 Task: For heading Arial Rounded MT Bold with Underline.  font size for heading26,  'Change the font style of data to'Browallia New.  and font size to 18,  Change the alignment of both headline & data to Align middle & Align Text left.  In the sheet  Data Collection Workbook Template
Action: Mouse moved to (62, 107)
Screenshot: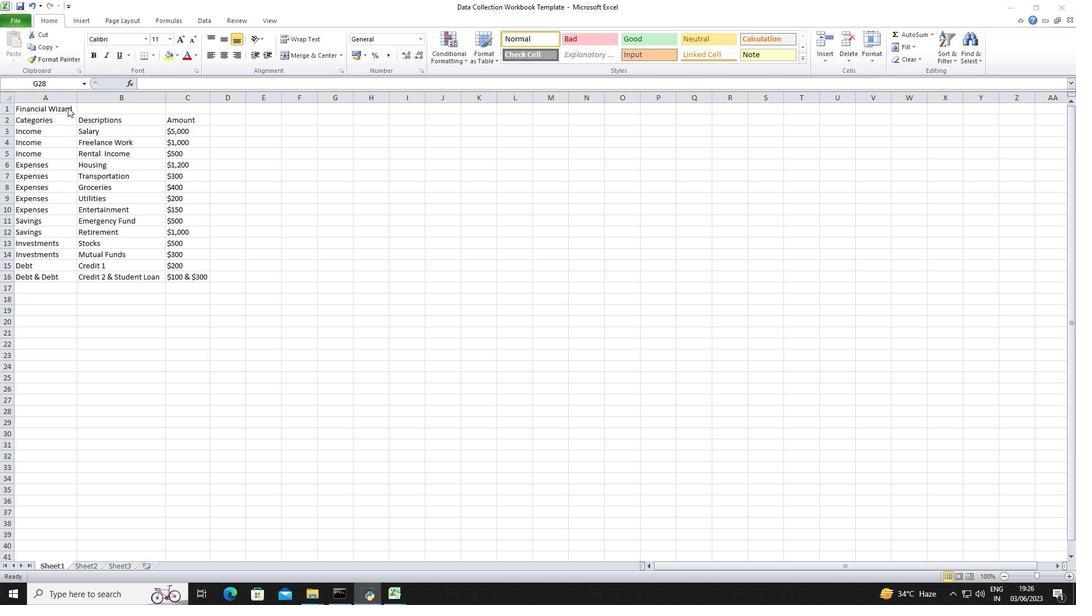 
Action: Mouse pressed left at (62, 107)
Screenshot: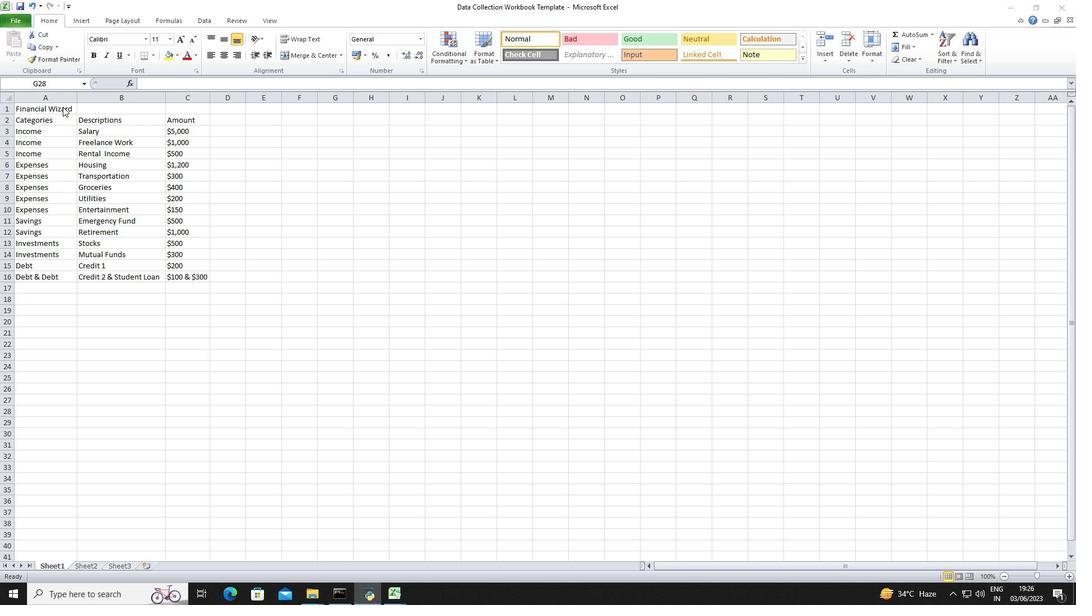 
Action: Mouse pressed left at (62, 107)
Screenshot: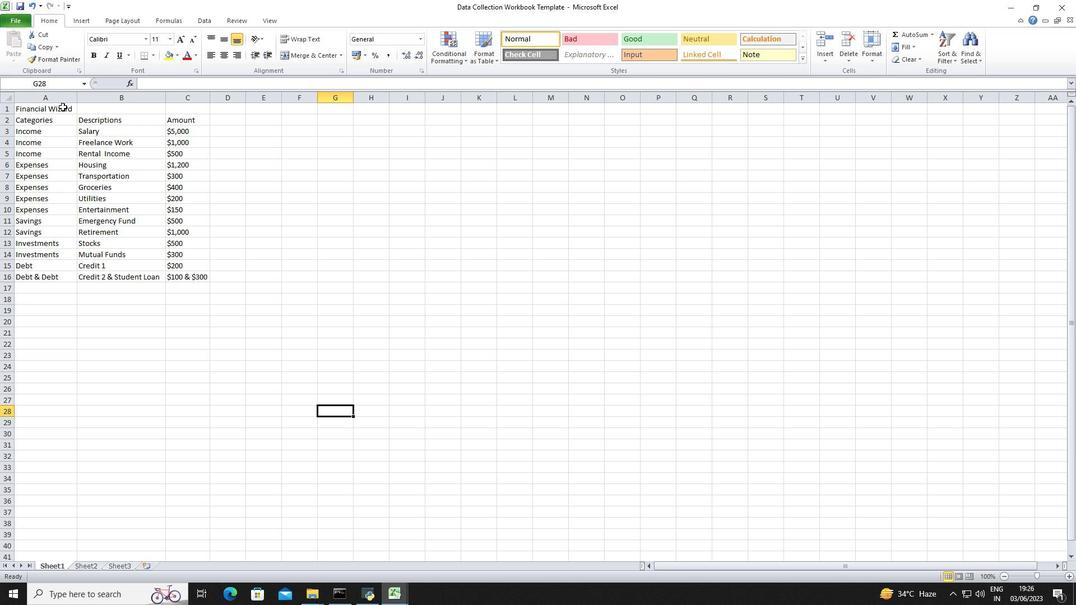 
Action: Mouse moved to (60, 107)
Screenshot: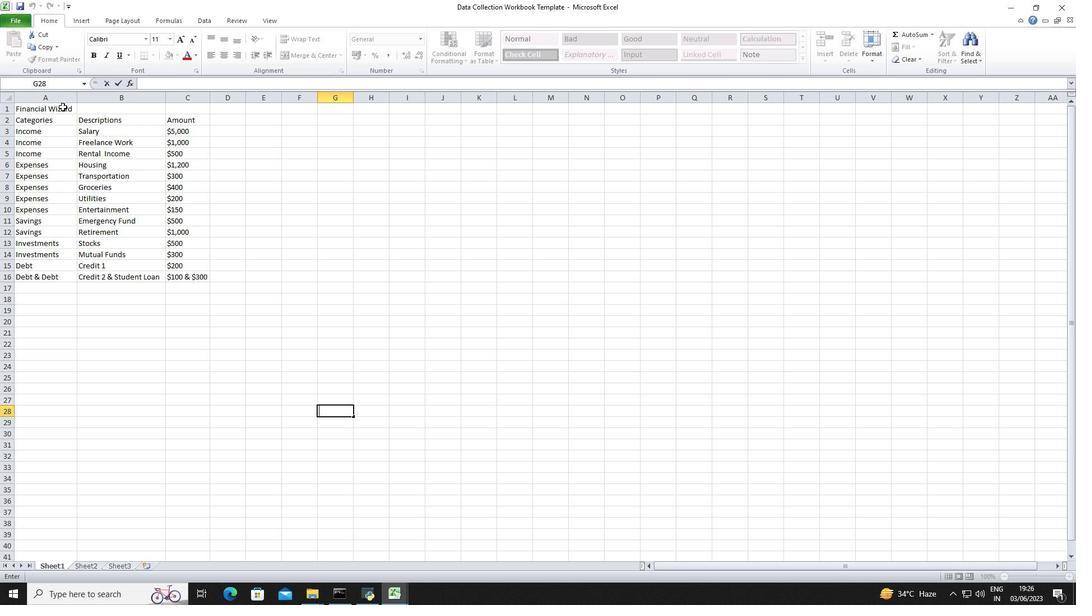 
Action: Mouse pressed left at (60, 107)
Screenshot: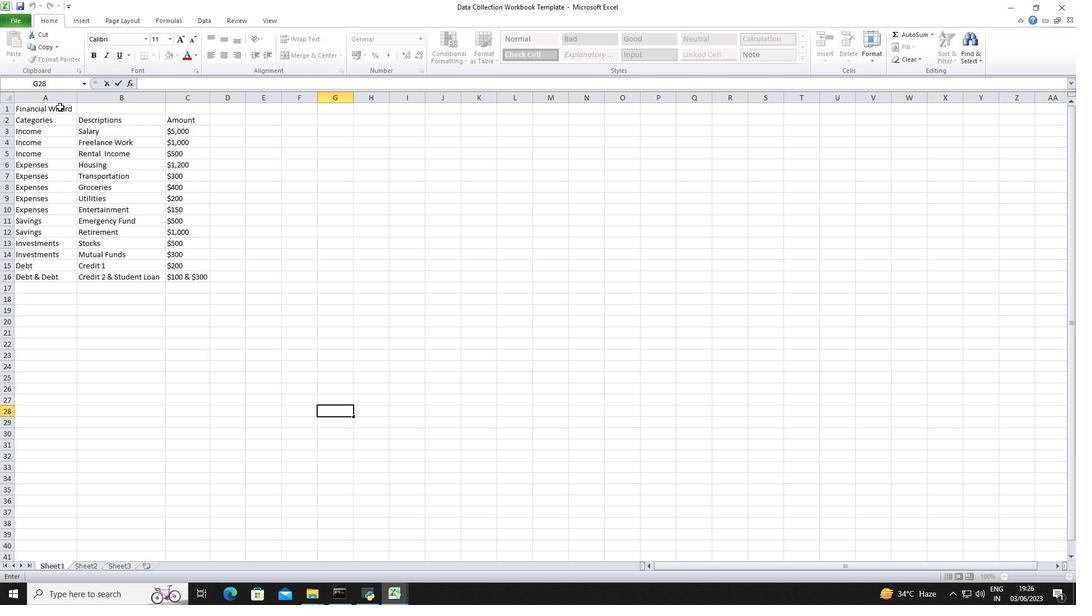 
Action: Mouse moved to (149, 36)
Screenshot: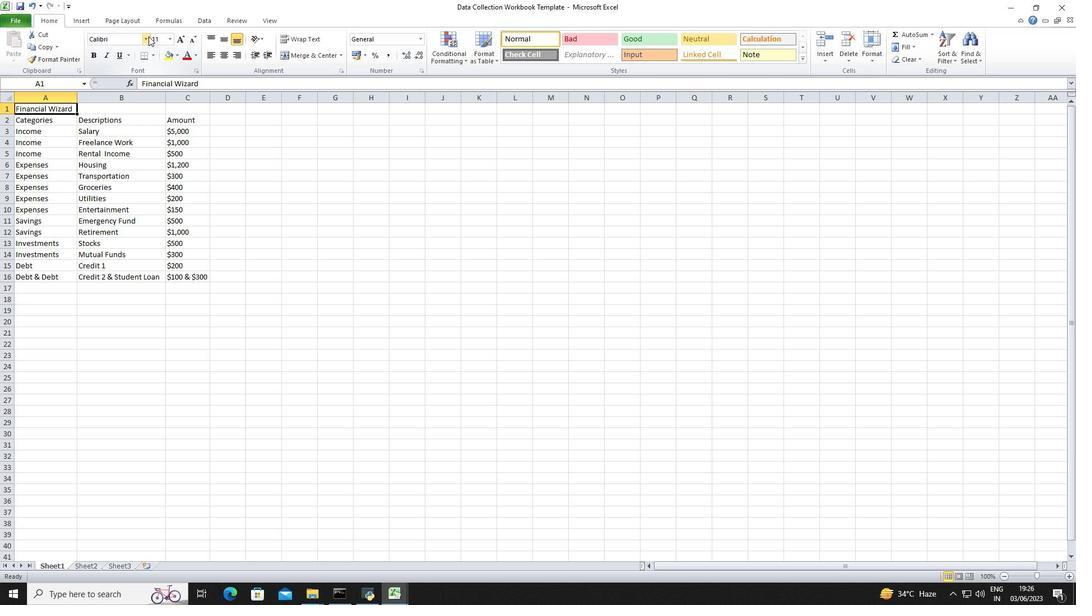 
Action: Mouse pressed left at (149, 36)
Screenshot: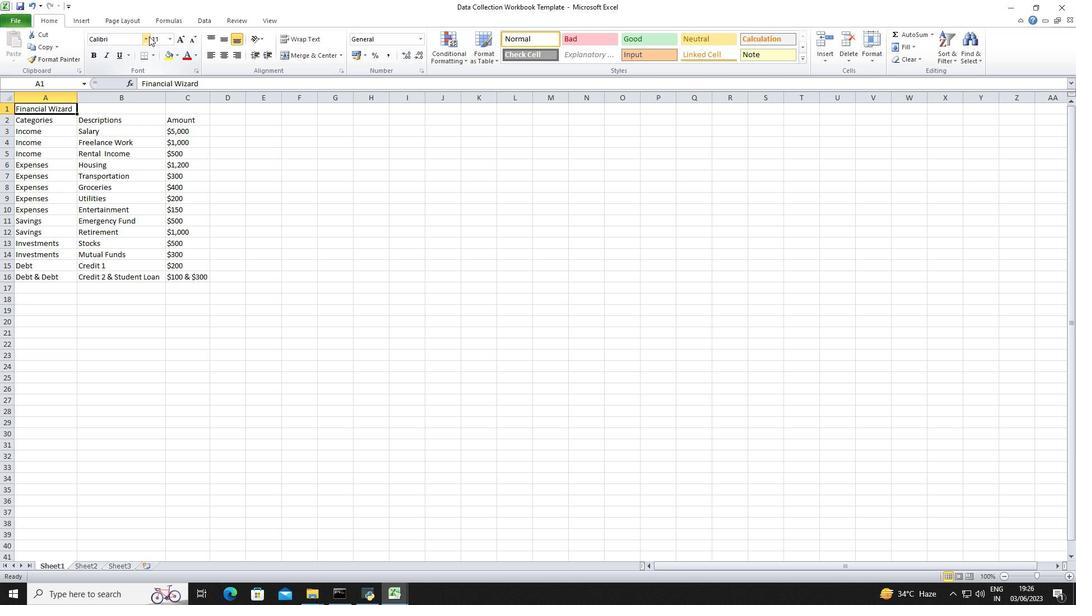 
Action: Mouse moved to (156, 166)
Screenshot: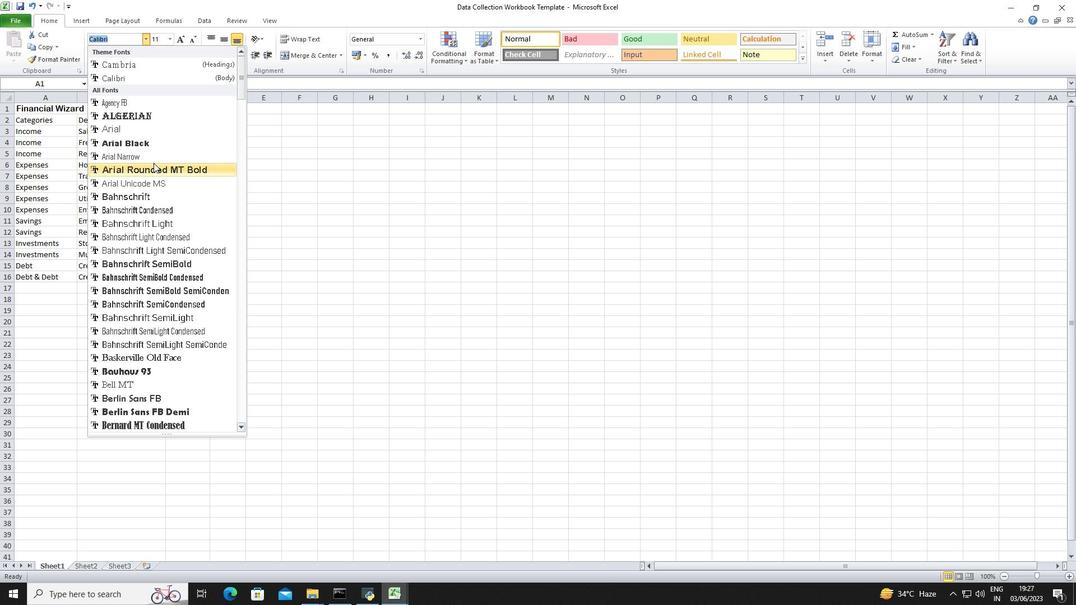 
Action: Mouse pressed left at (156, 166)
Screenshot: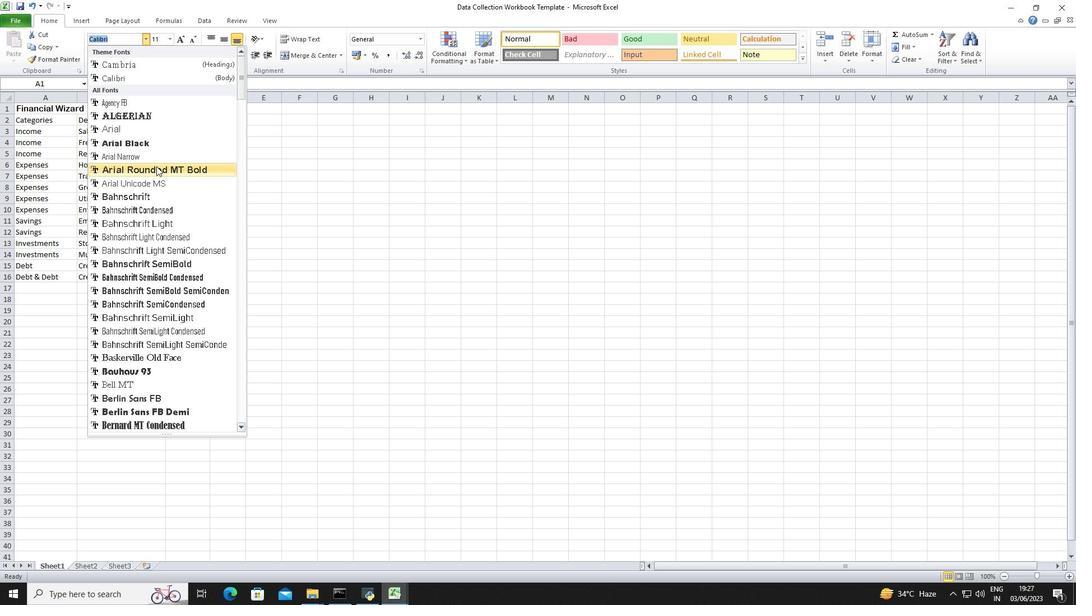 
Action: Mouse moved to (119, 56)
Screenshot: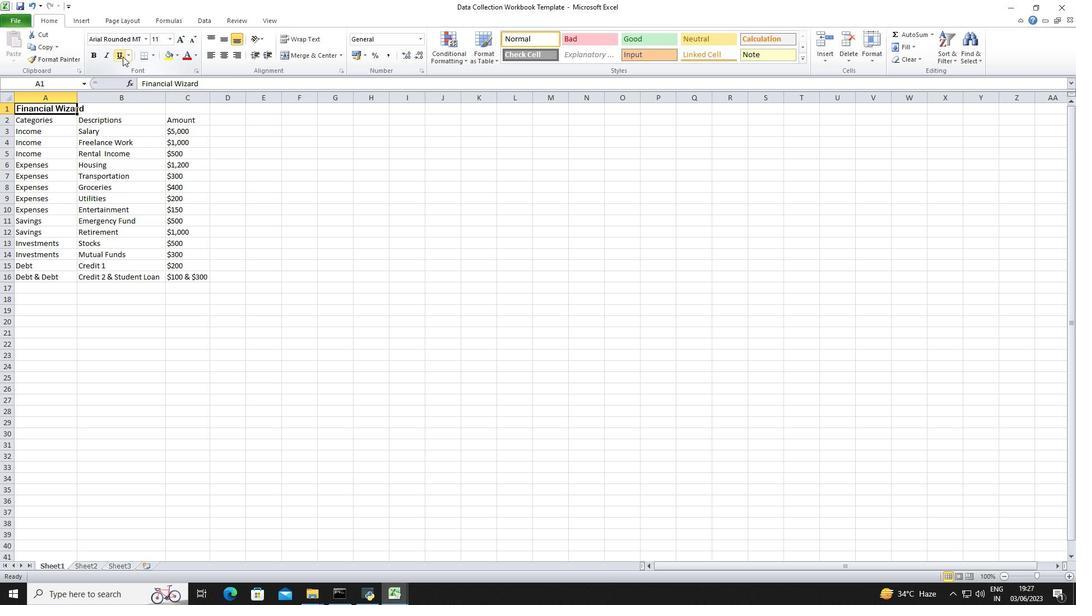 
Action: Mouse pressed left at (119, 56)
Screenshot: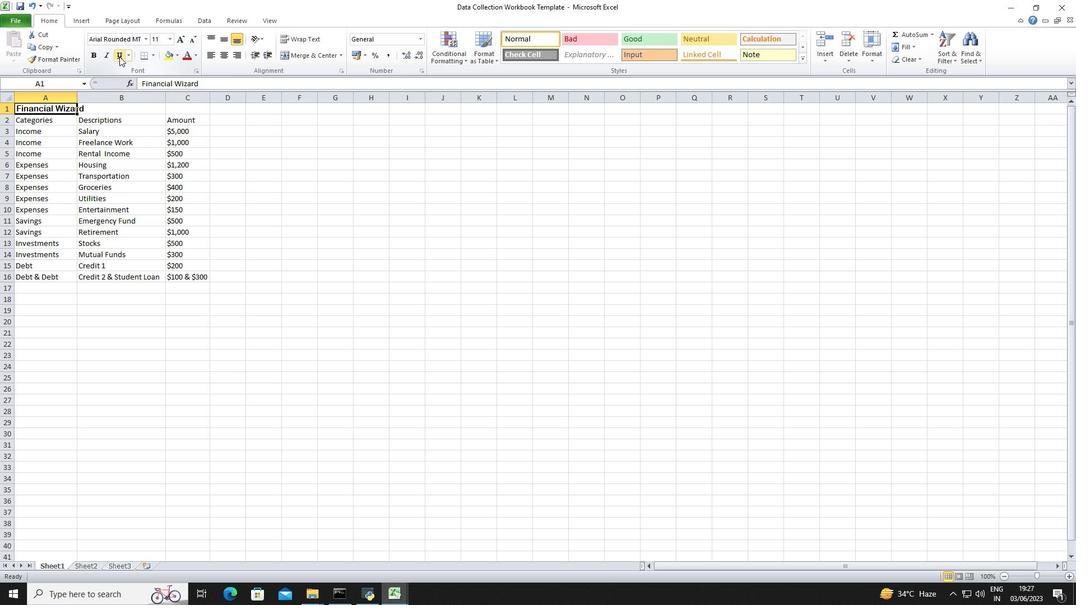 
Action: Mouse moved to (172, 41)
Screenshot: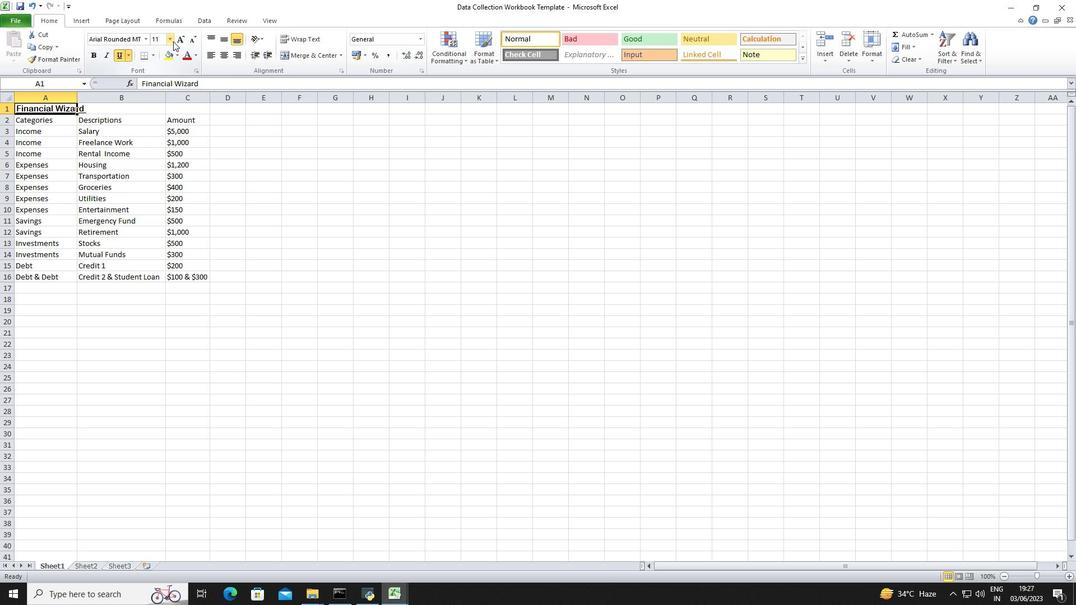 
Action: Mouse pressed left at (172, 41)
Screenshot: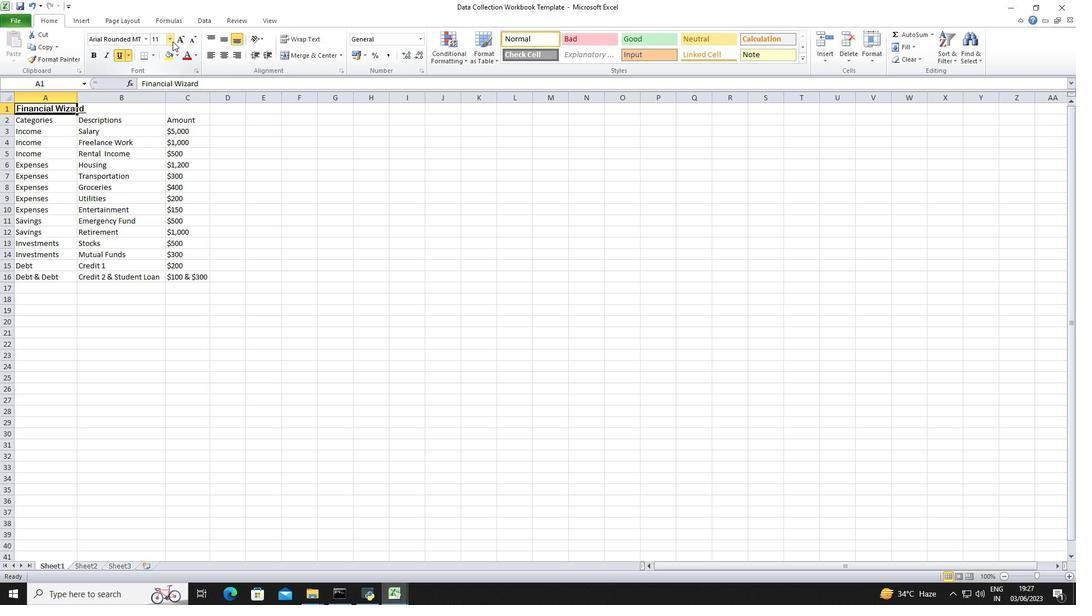
Action: Mouse moved to (161, 154)
Screenshot: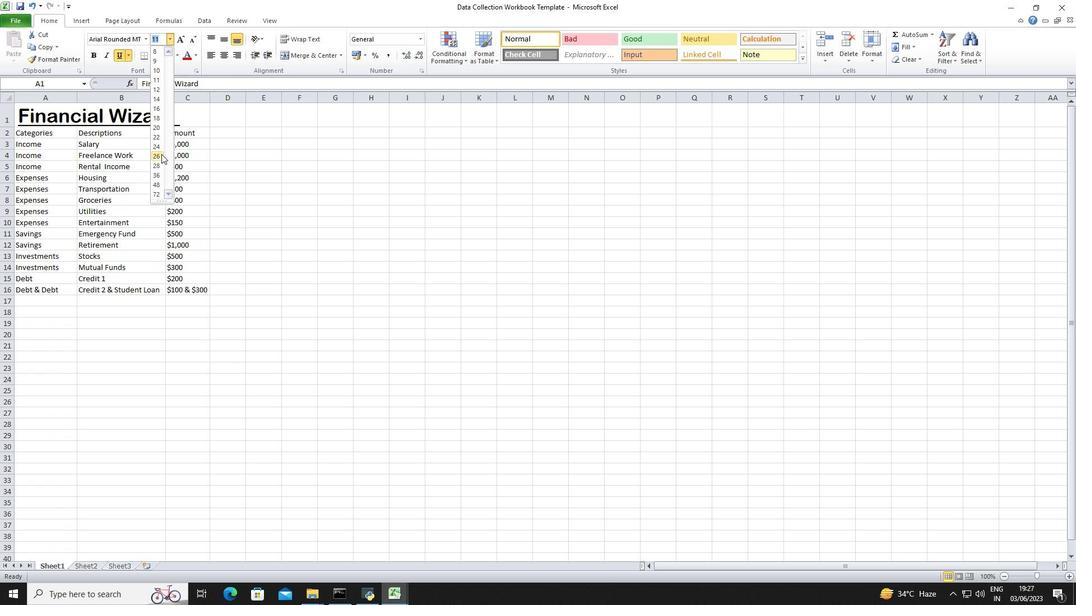 
Action: Mouse pressed left at (161, 154)
Screenshot: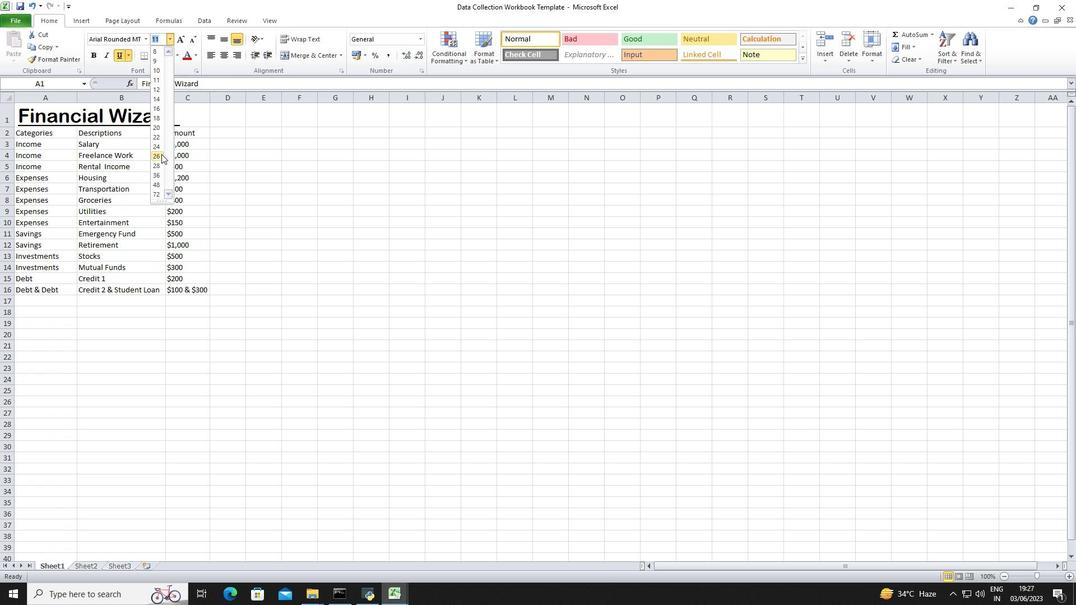
Action: Mouse moved to (289, 167)
Screenshot: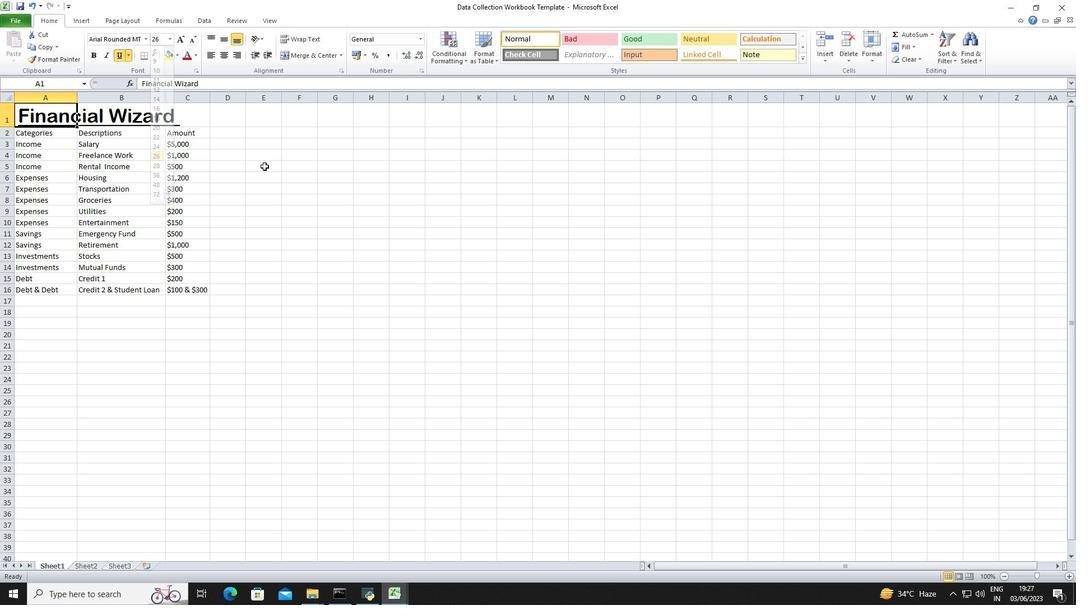 
Action: Mouse pressed left at (289, 167)
Screenshot: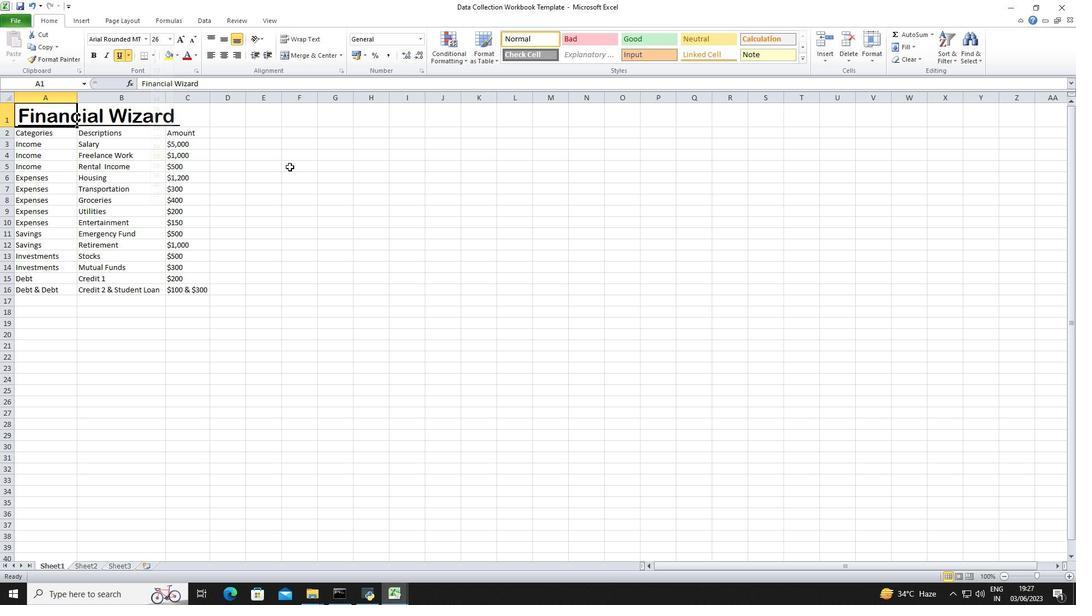 
Action: Mouse moved to (33, 134)
Screenshot: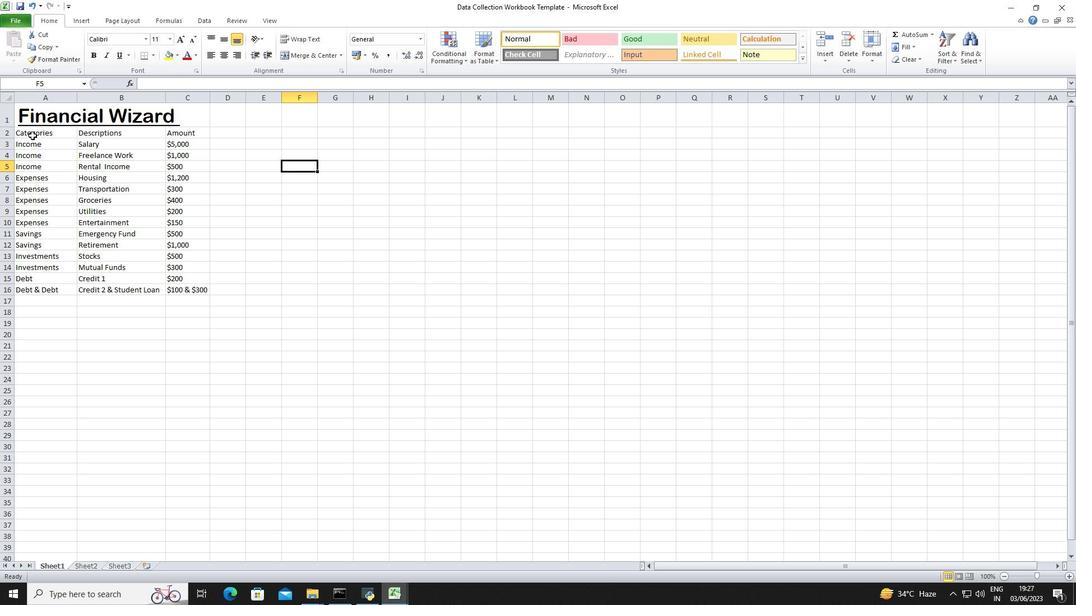
Action: Mouse pressed left at (33, 134)
Screenshot: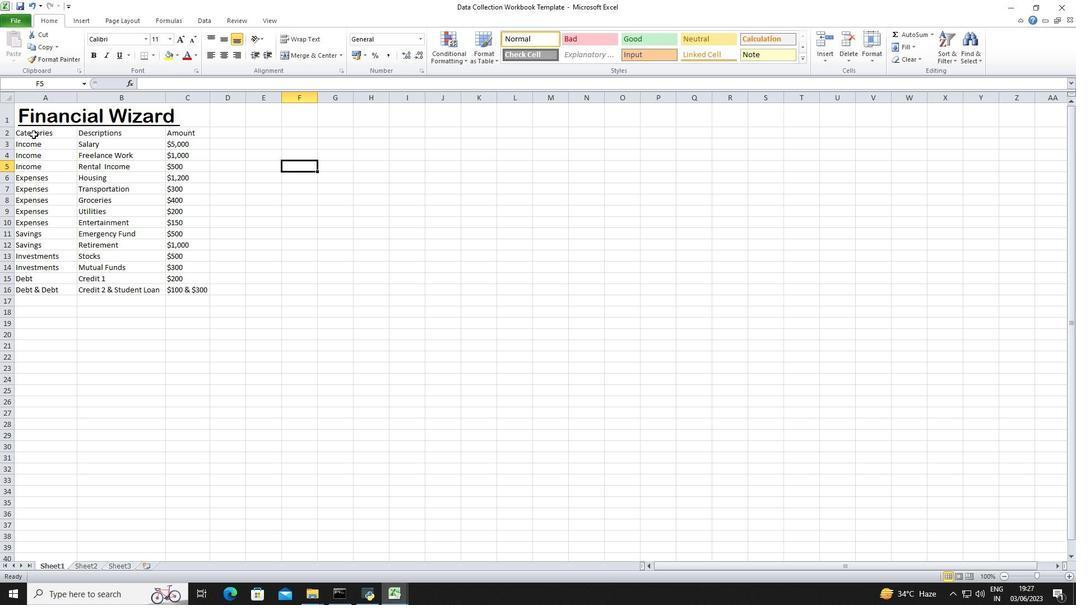 
Action: Mouse moved to (135, 40)
Screenshot: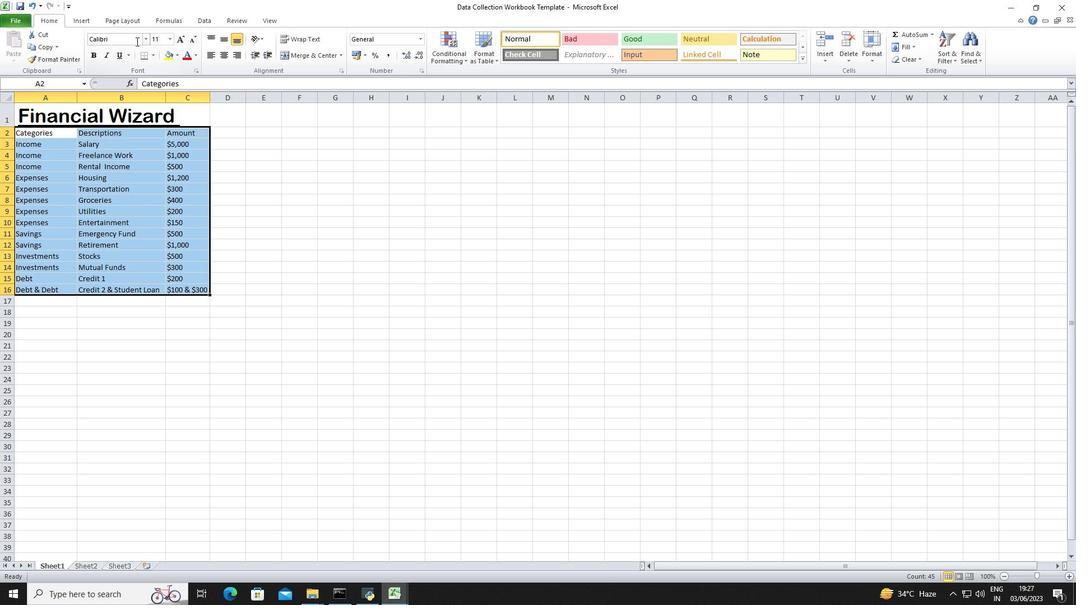 
Action: Mouse pressed left at (135, 40)
Screenshot: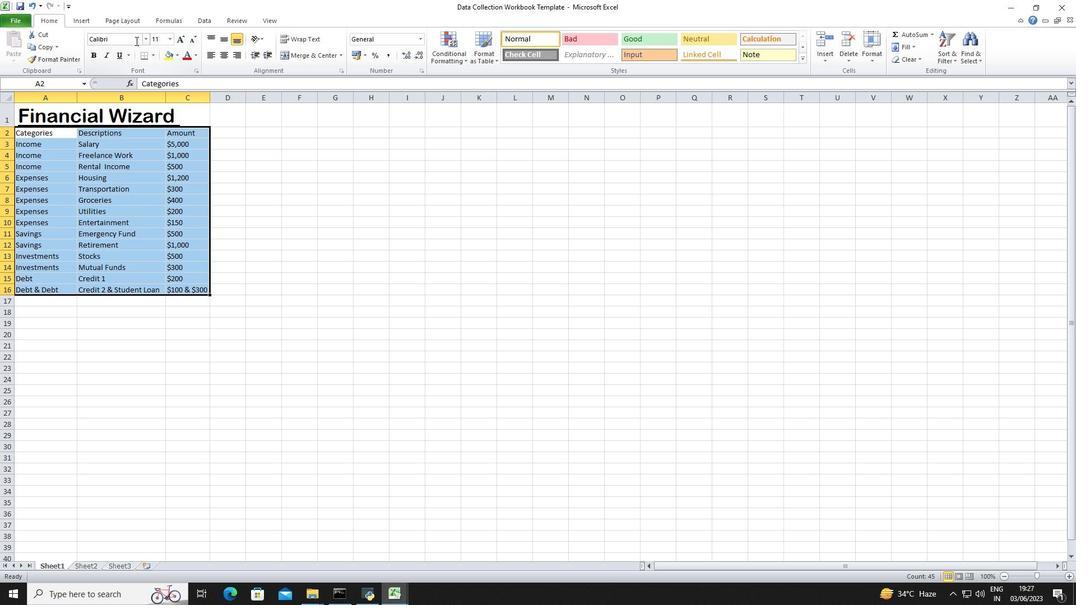 
Action: Mouse moved to (211, 51)
Screenshot: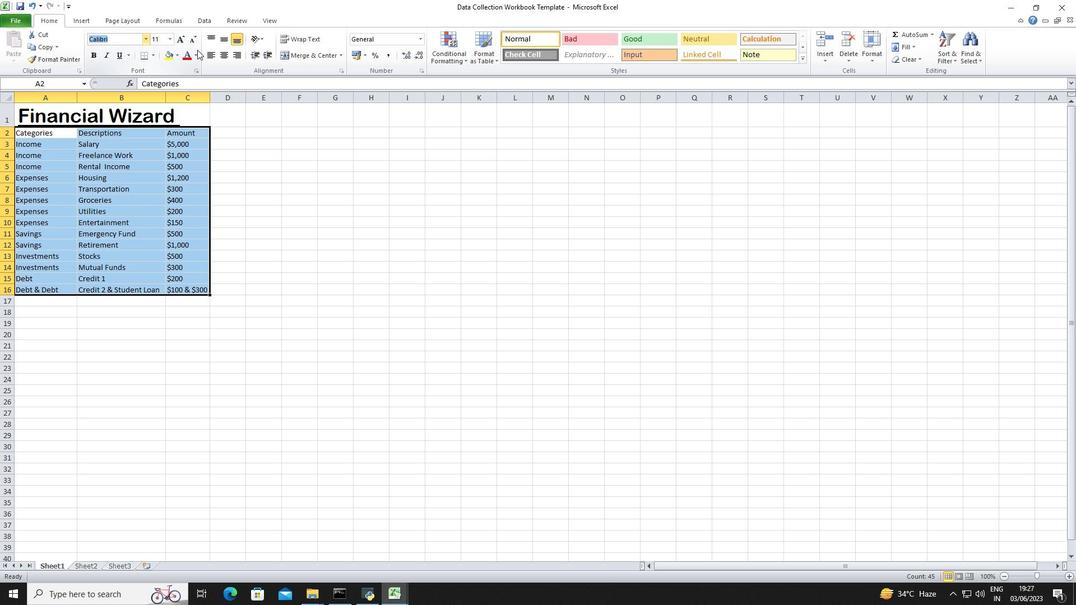 
Action: Key pressed <Key.shift_r>Browallia<Key.space><Key.shift_r>N
Screenshot: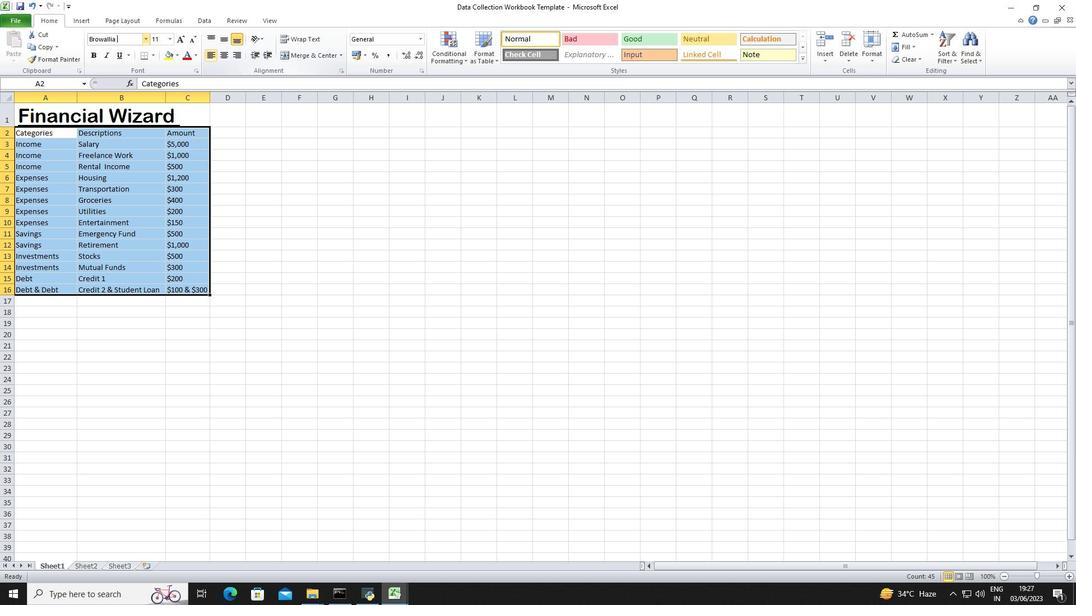 
Action: Mouse moved to (211, 51)
Screenshot: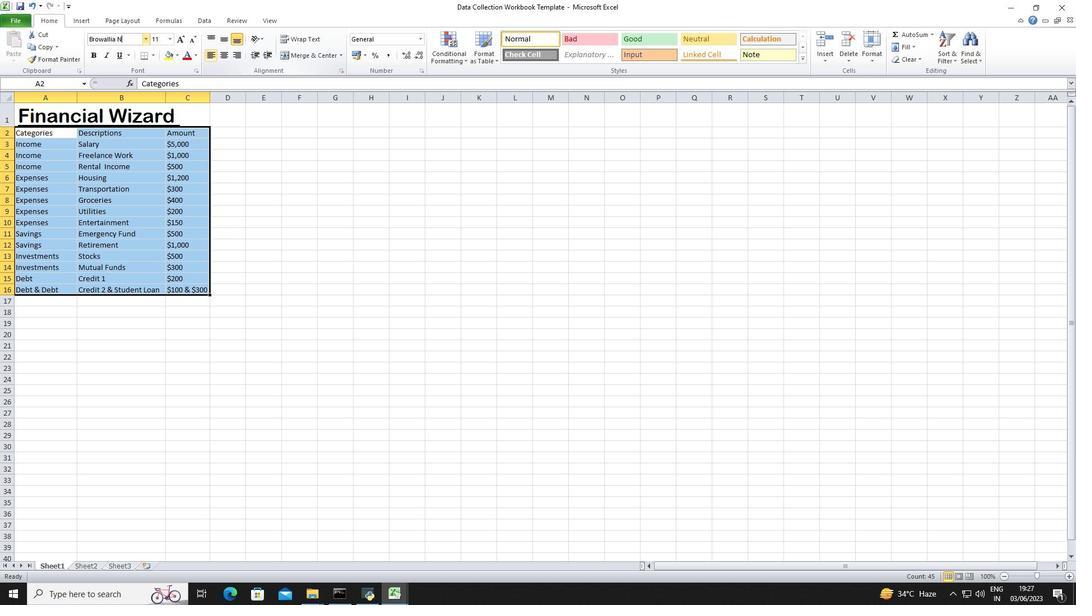 
Action: Key pressed ew<Key.enter>
Screenshot: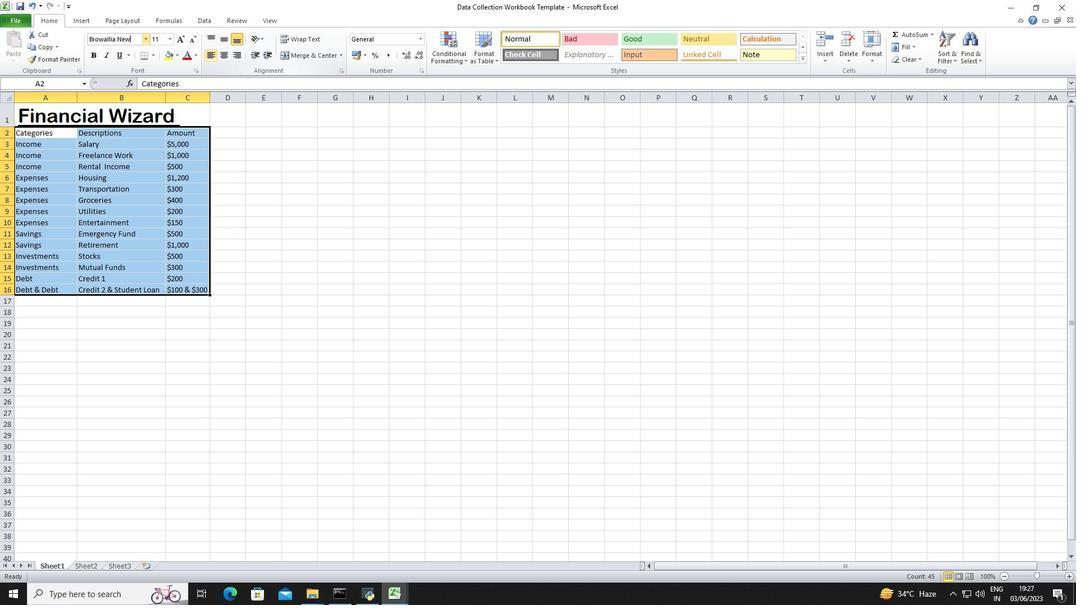 
Action: Mouse moved to (172, 39)
Screenshot: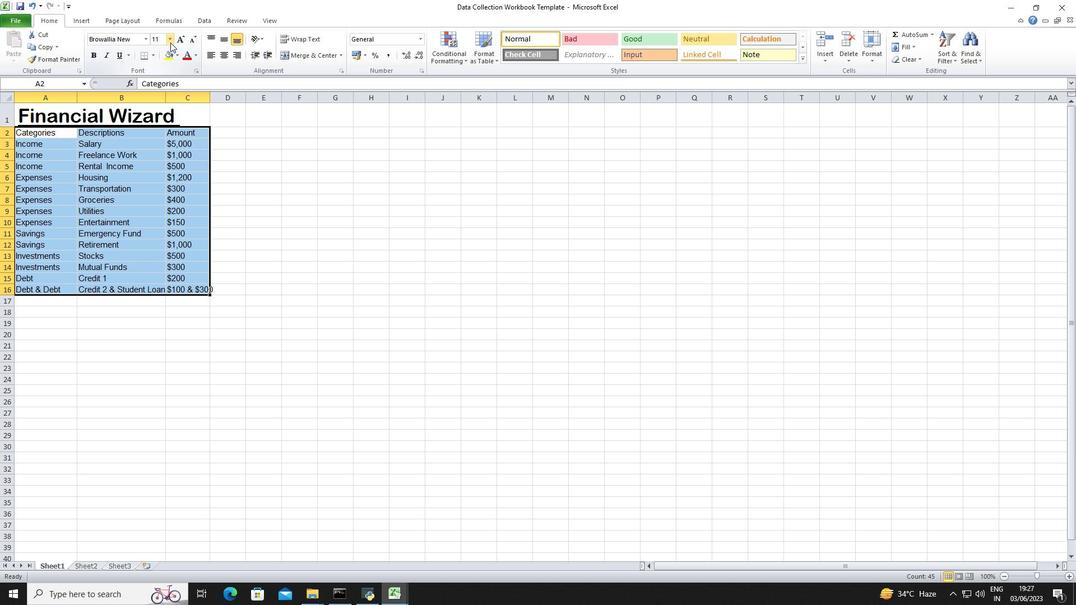 
Action: Mouse pressed left at (172, 39)
Screenshot: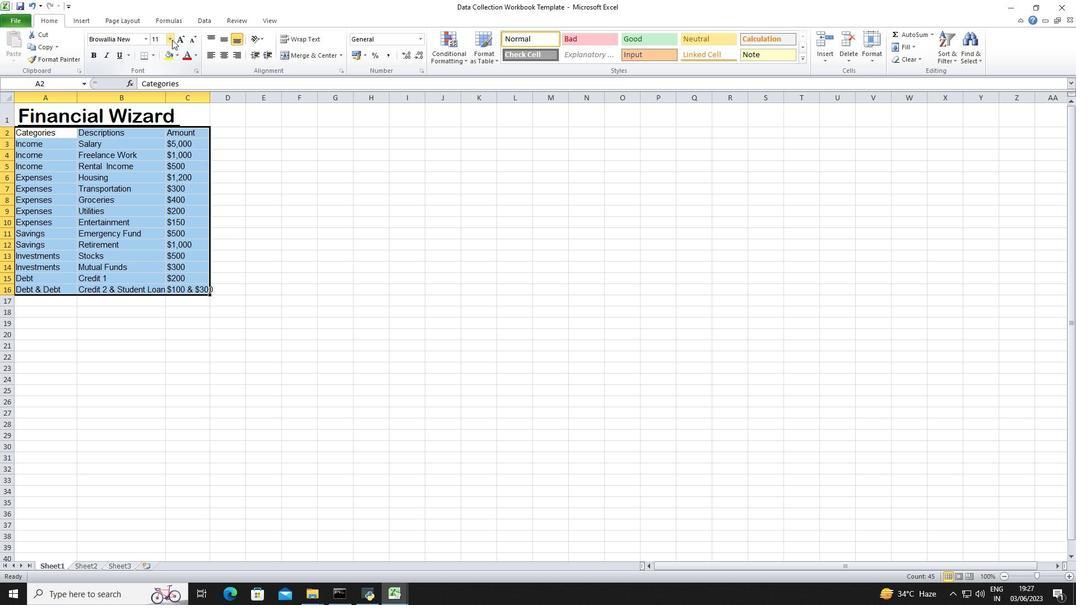 
Action: Mouse moved to (159, 117)
Screenshot: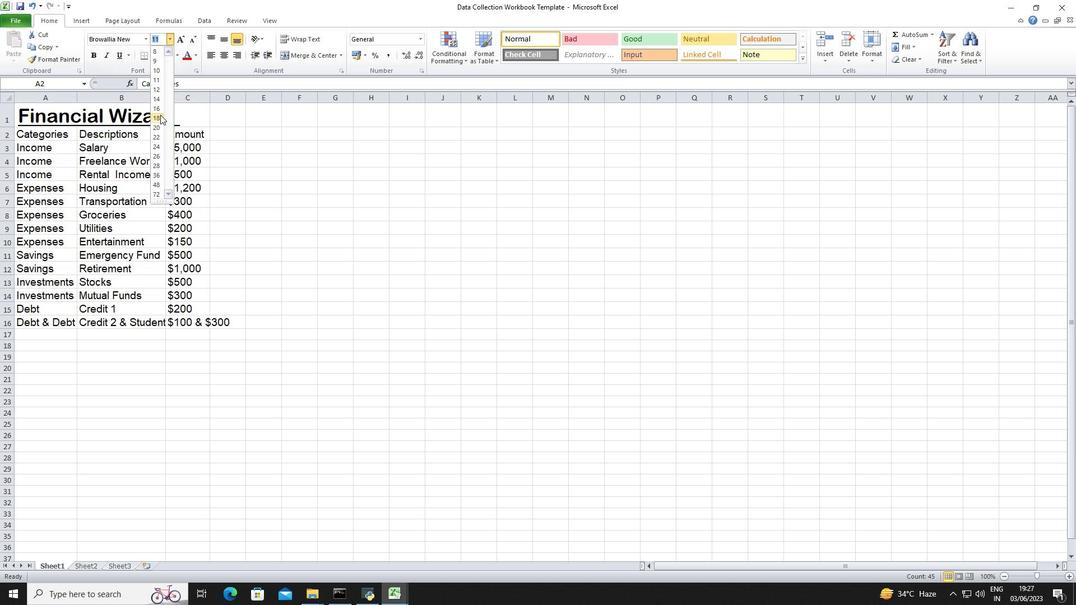 
Action: Mouse pressed left at (159, 117)
Screenshot: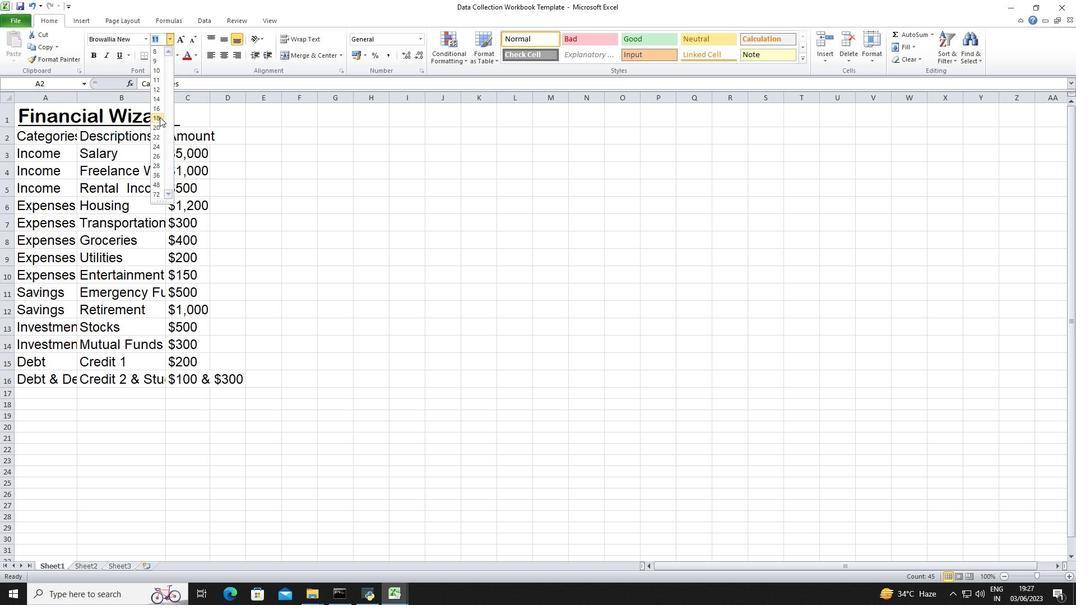 
Action: Mouse moved to (260, 164)
Screenshot: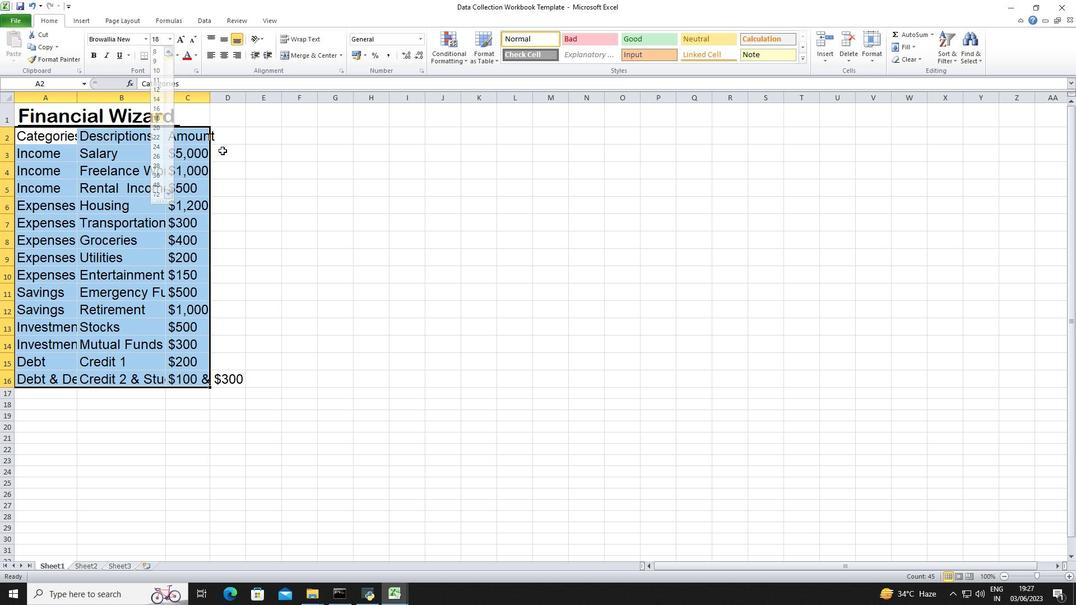 
Action: Mouse pressed left at (260, 164)
Screenshot: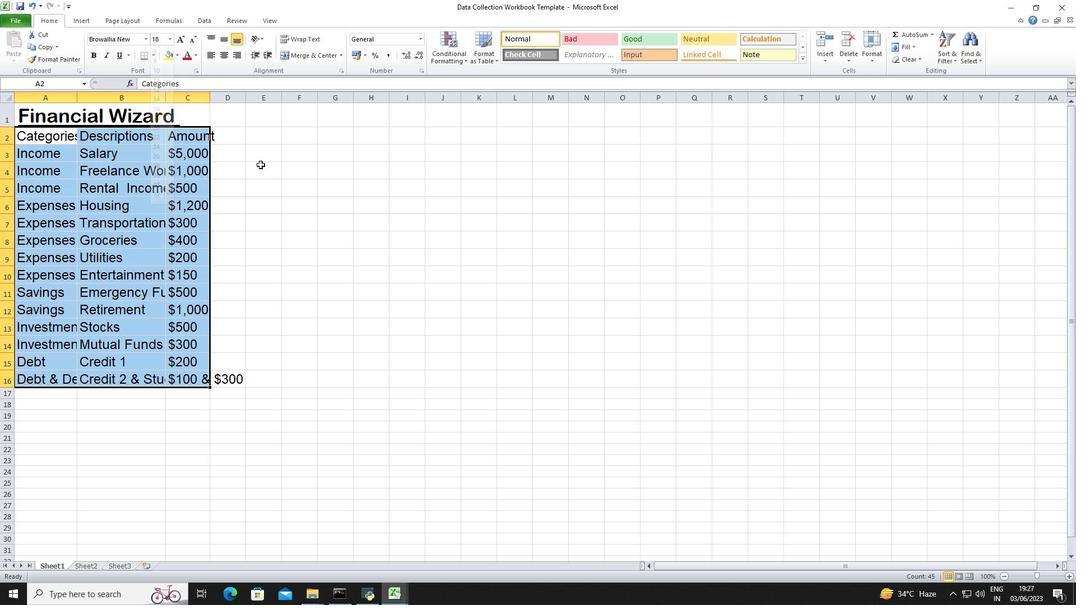 
Action: Mouse moved to (76, 91)
Screenshot: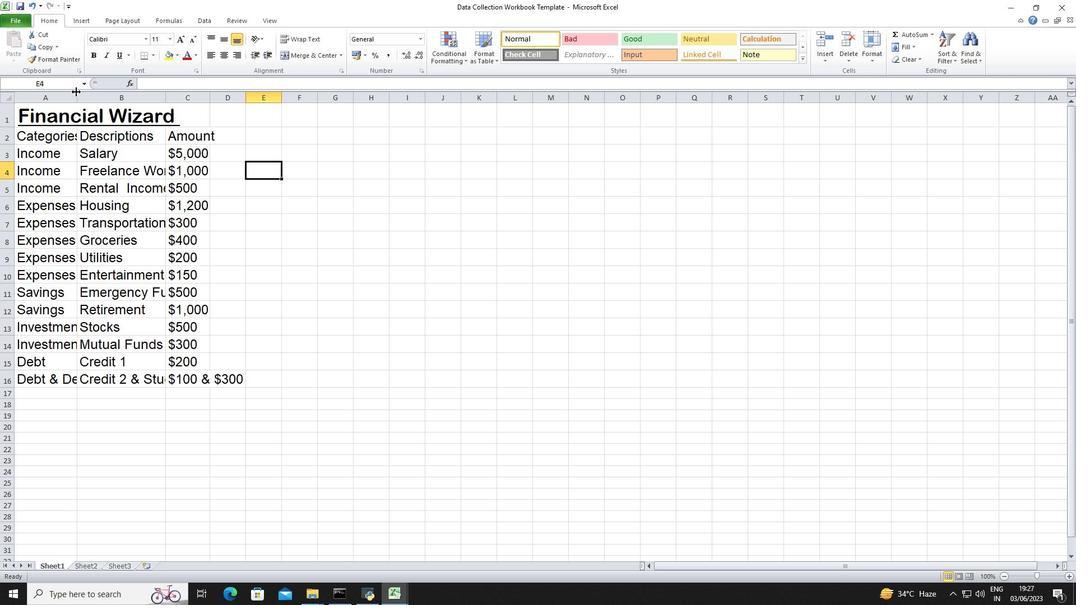 
Action: Mouse pressed left at (76, 91)
Screenshot: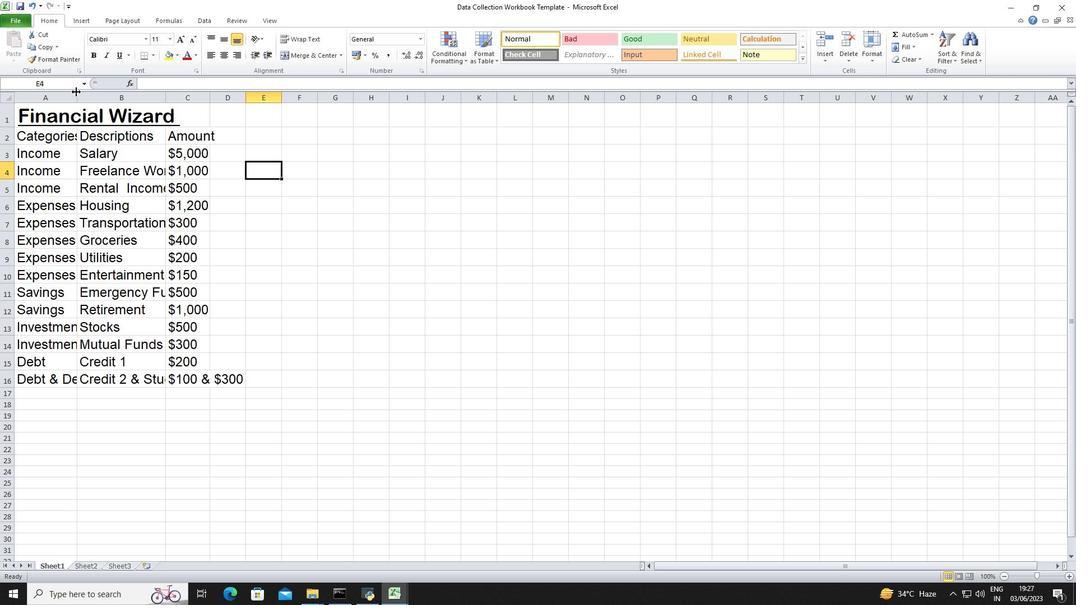 
Action: Mouse pressed left at (76, 91)
Screenshot: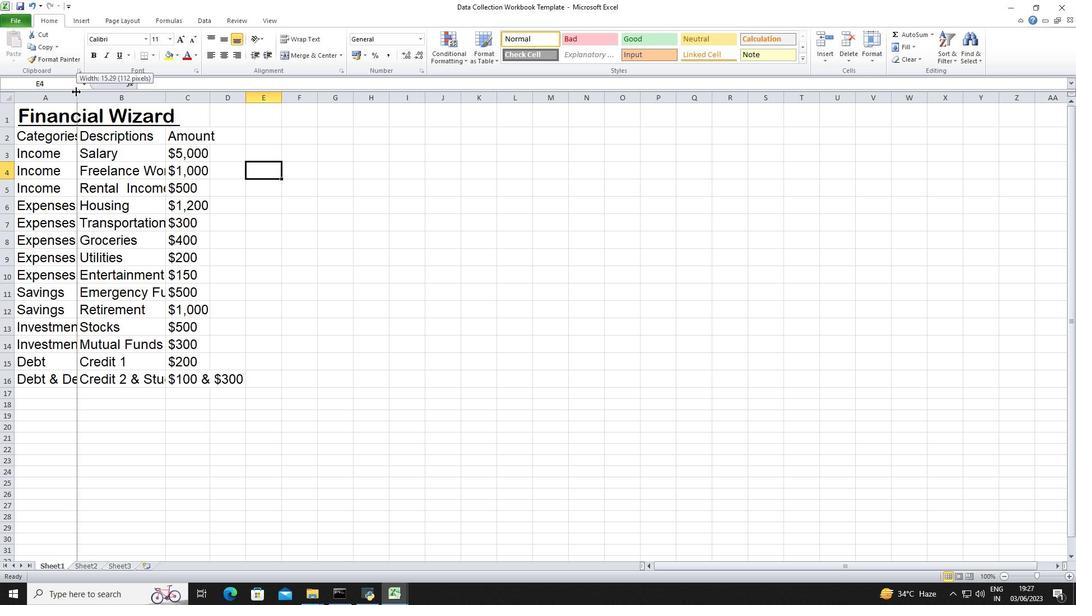 
Action: Mouse moved to (279, 97)
Screenshot: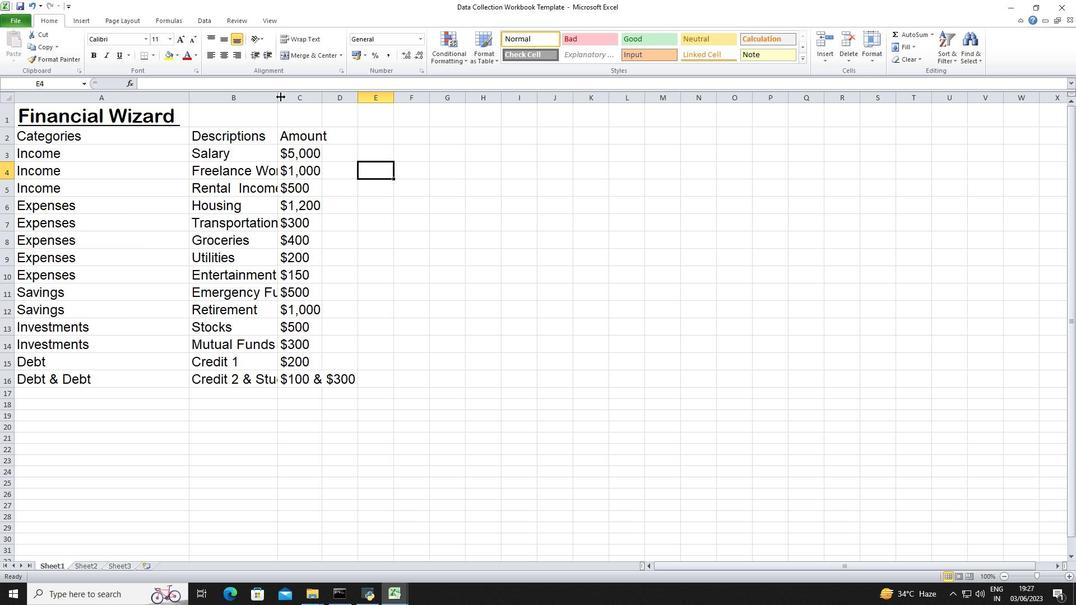 
Action: Mouse pressed left at (279, 97)
Screenshot: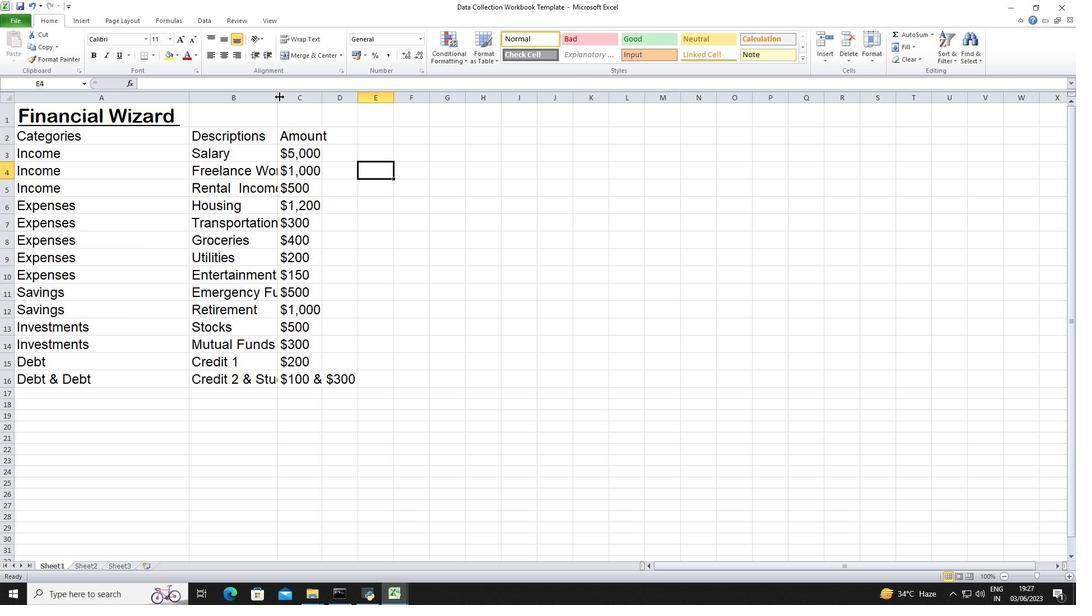 
Action: Mouse pressed left at (279, 97)
Screenshot: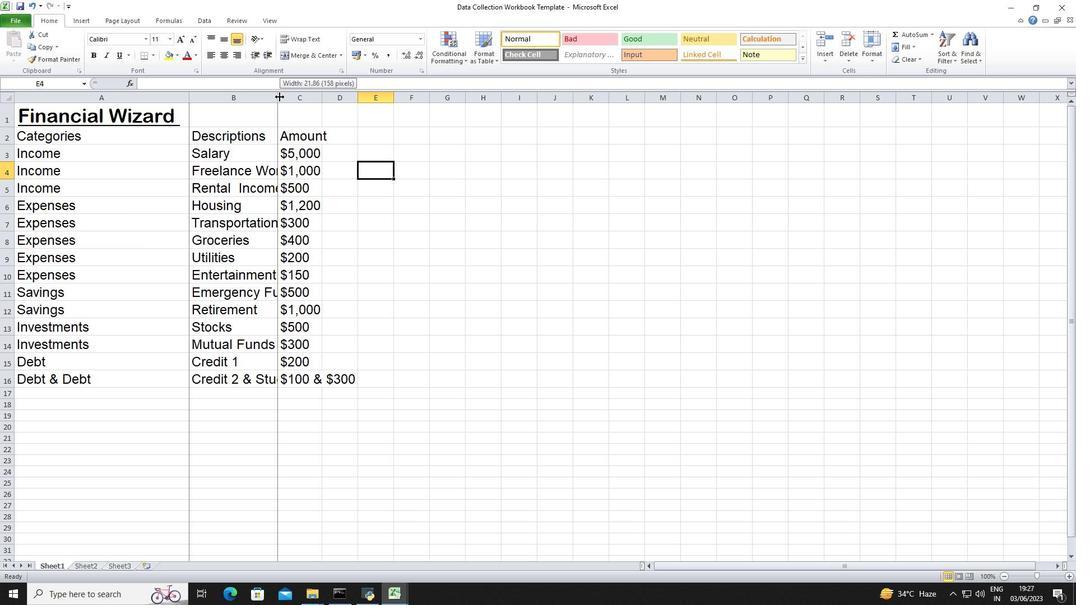 
Action: Mouse moved to (391, 98)
Screenshot: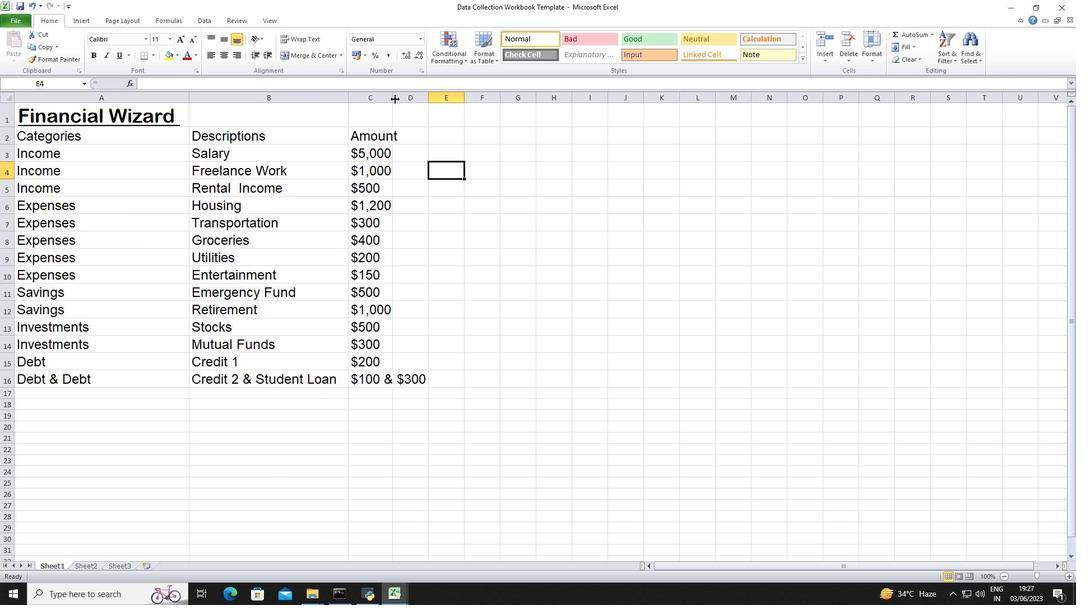 
Action: Mouse pressed left at (391, 98)
Screenshot: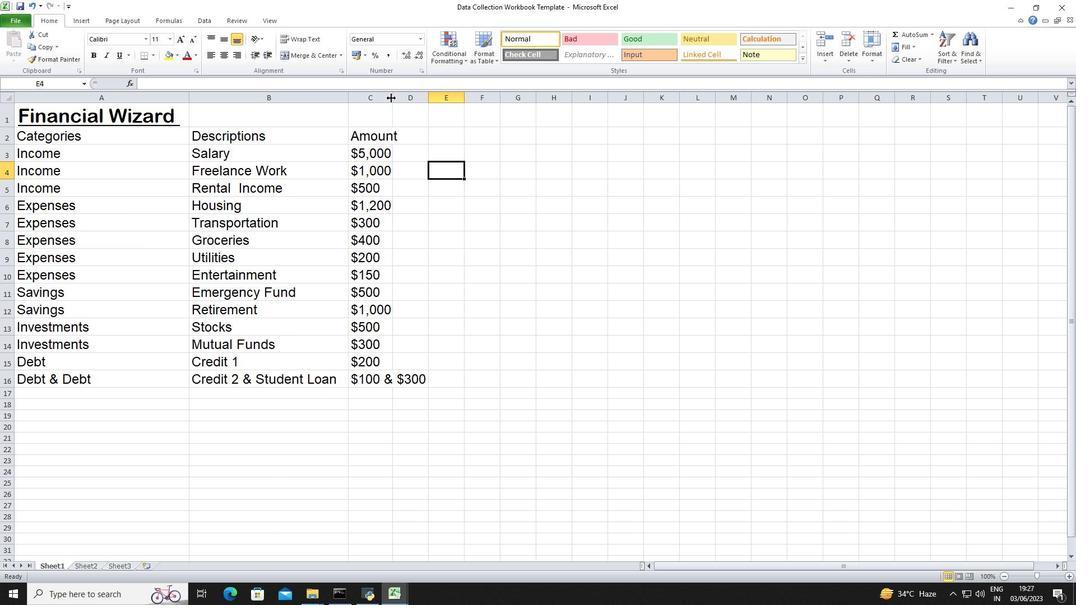 
Action: Mouse pressed left at (391, 98)
Screenshot: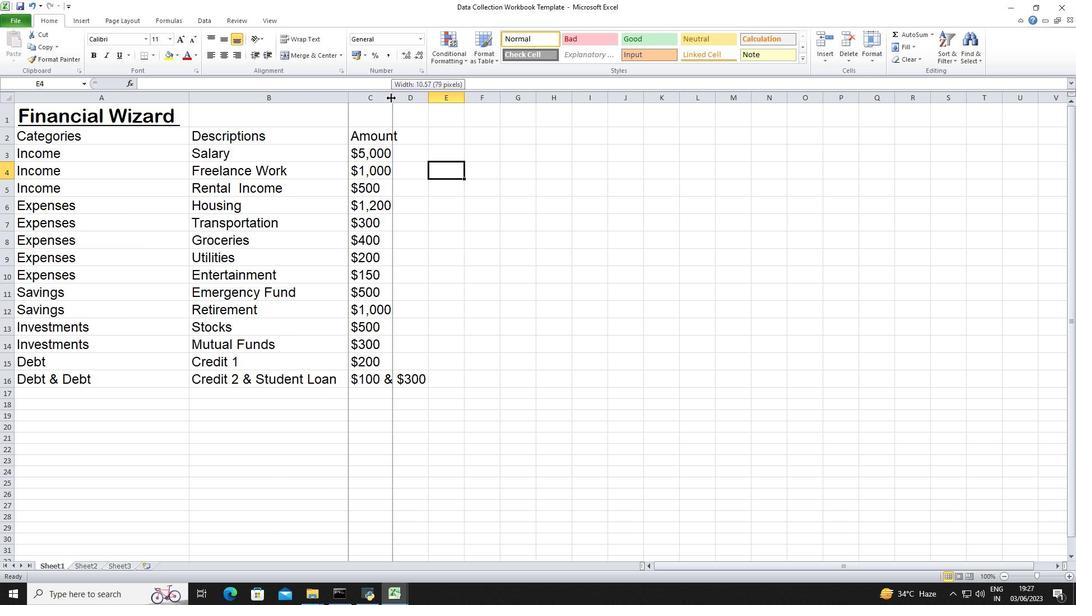 
Action: Mouse moved to (110, 117)
Screenshot: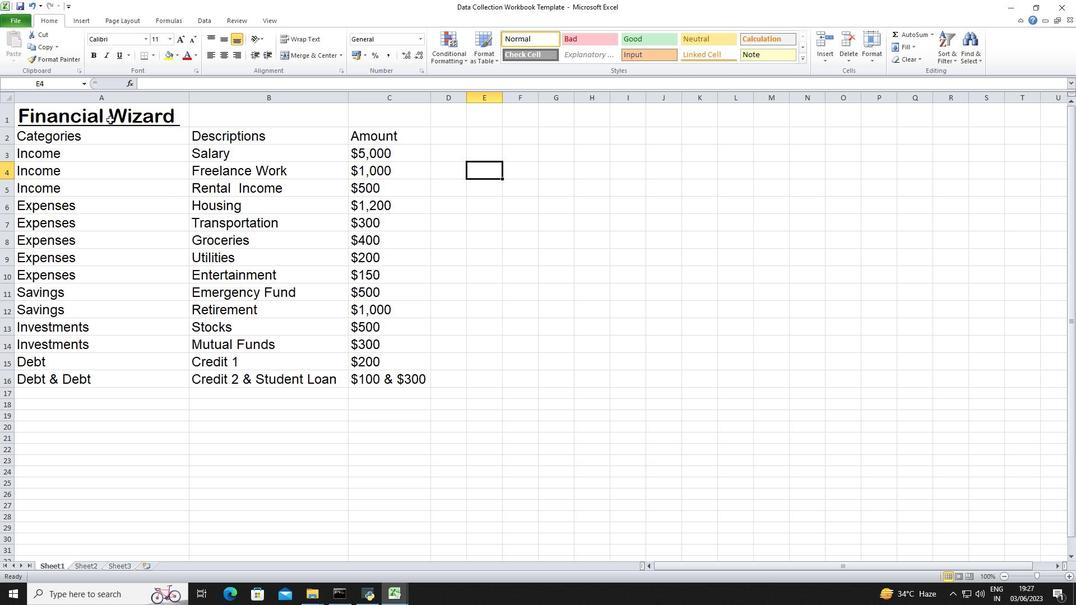 
Action: Mouse pressed left at (110, 117)
Screenshot: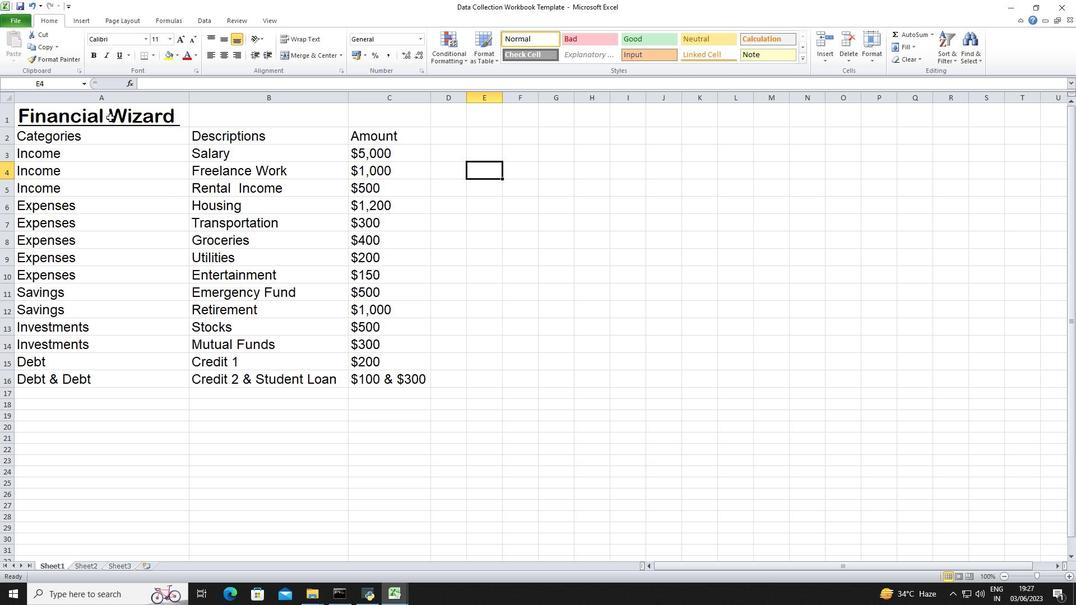 
Action: Mouse moved to (218, 40)
Screenshot: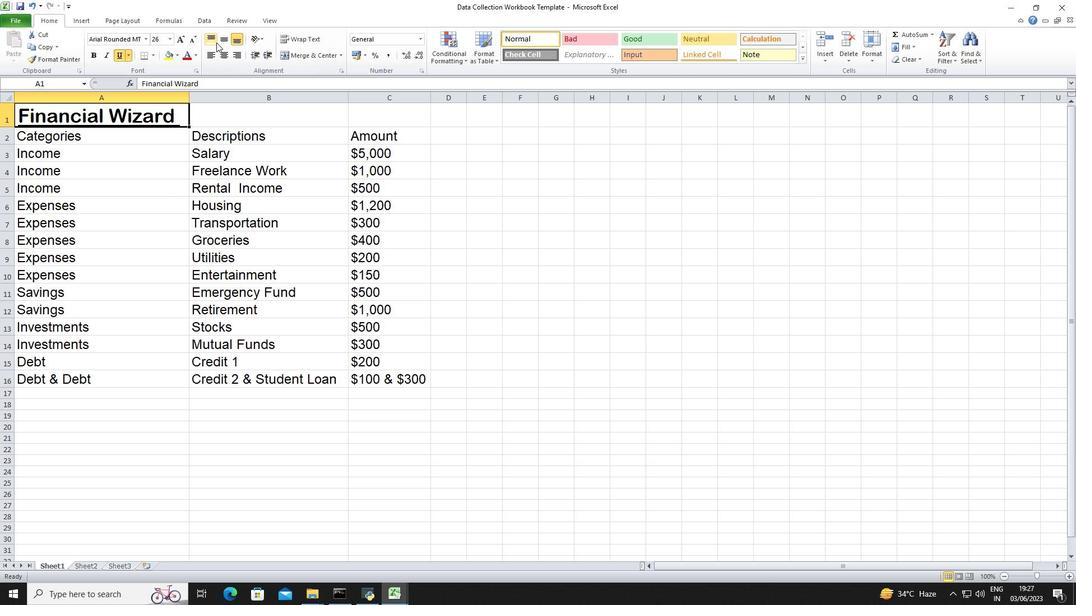 
Action: Mouse pressed left at (218, 40)
Screenshot: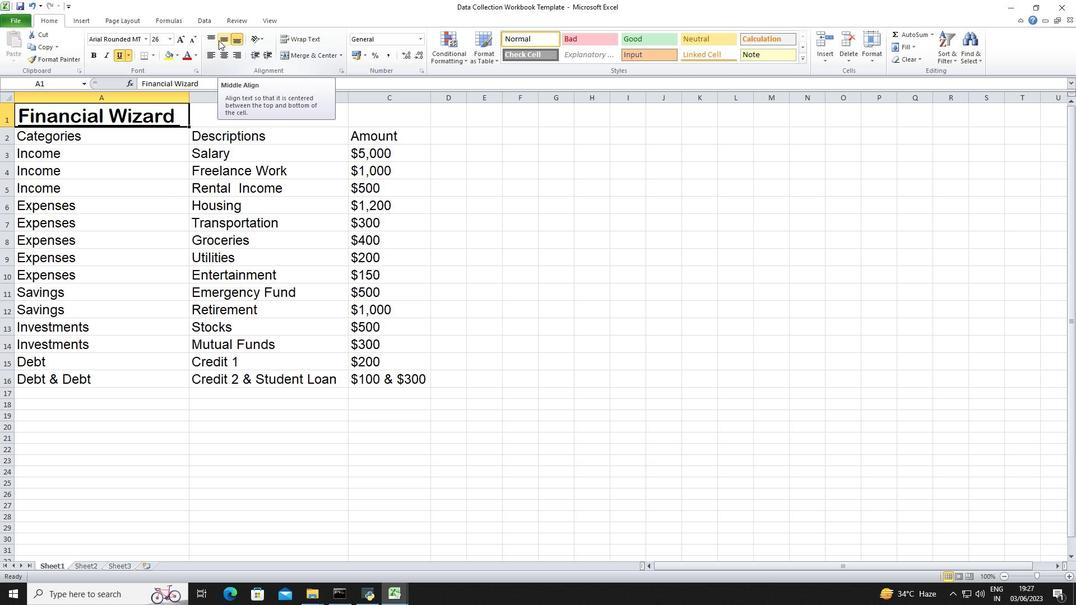 
Action: Mouse moved to (163, 241)
Screenshot: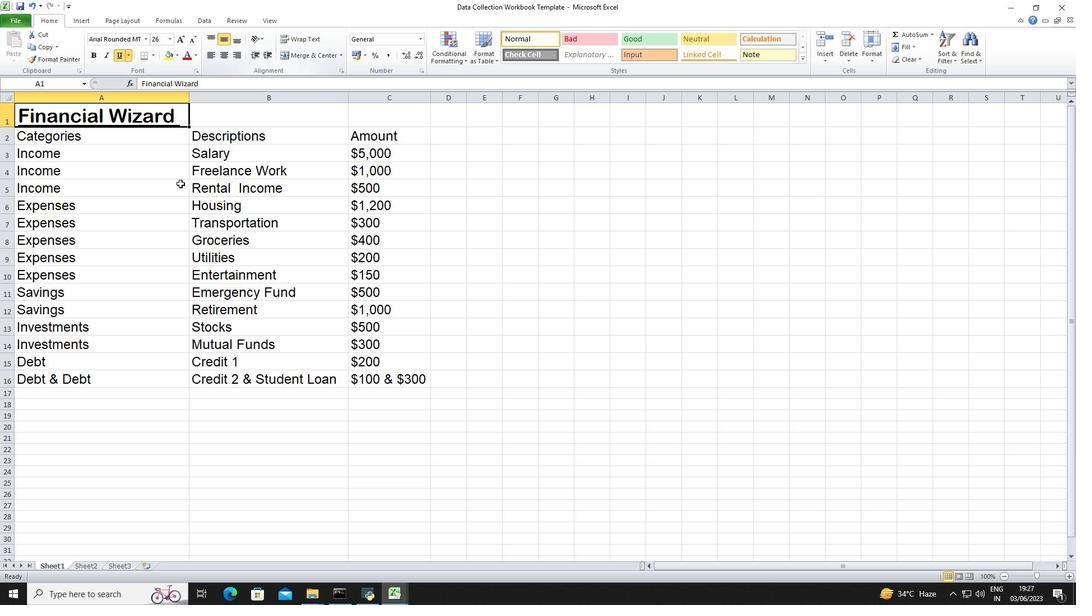 
Action: Mouse pressed left at (163, 241)
Screenshot: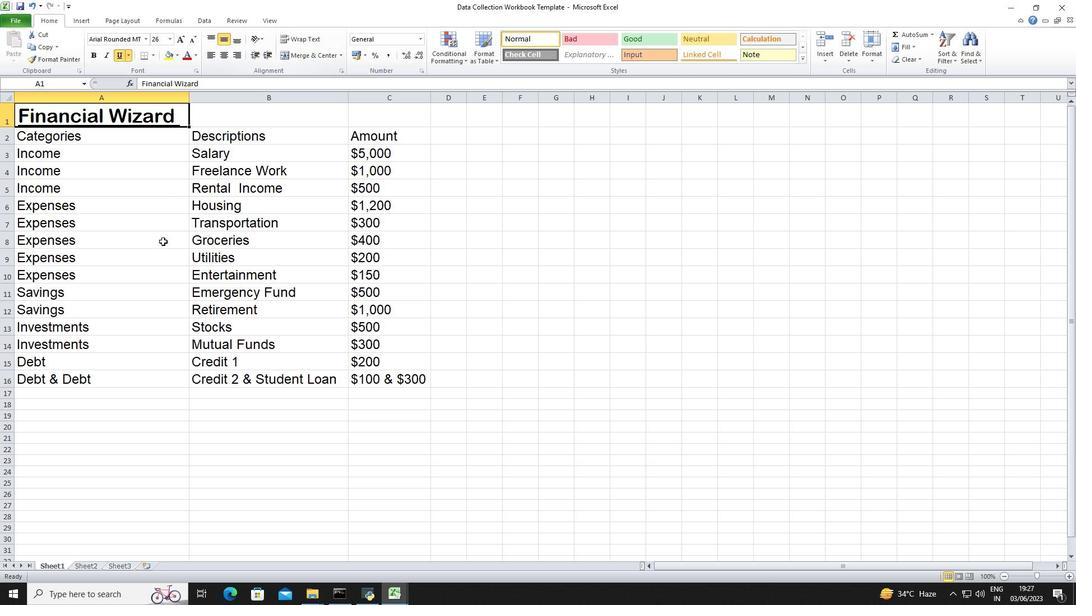 
Action: Mouse moved to (27, 138)
Screenshot: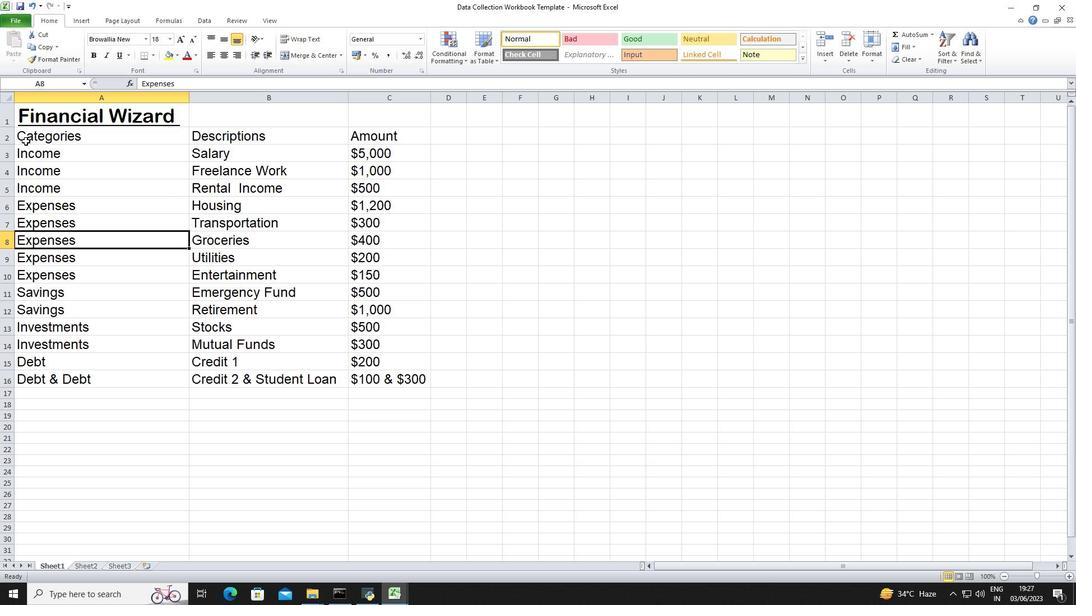 
Action: Mouse pressed left at (27, 138)
Screenshot: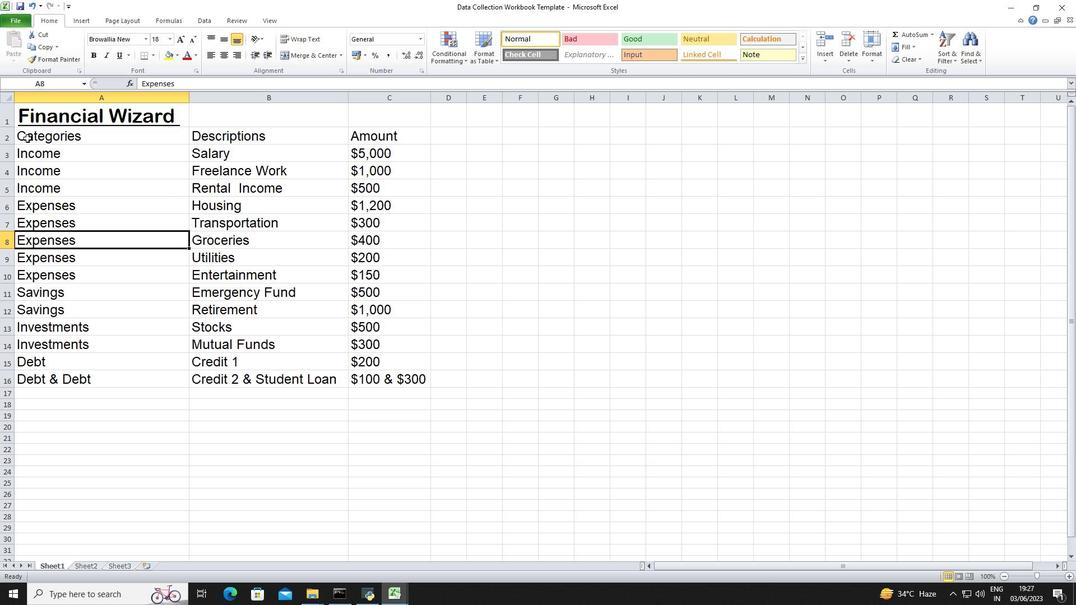 
Action: Mouse moved to (213, 55)
Screenshot: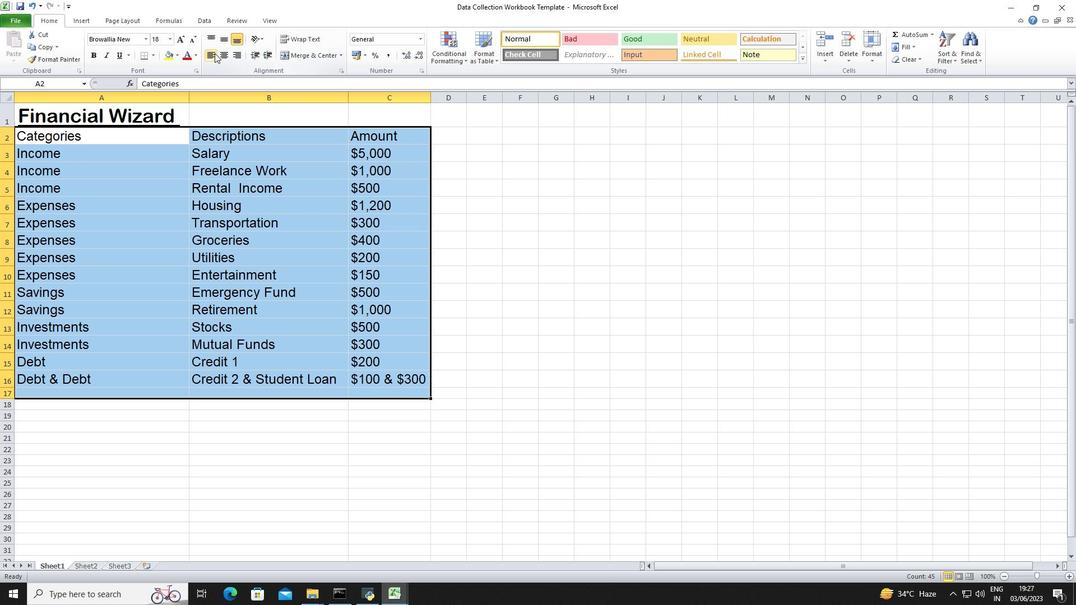 
Action: Mouse pressed left at (213, 55)
Screenshot: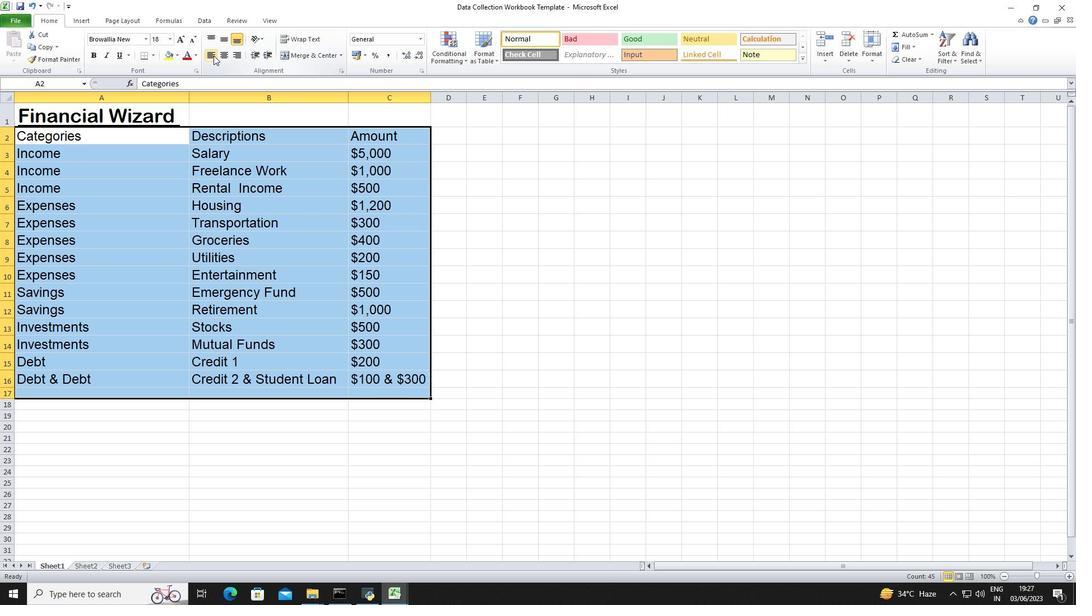 
Action: Mouse pressed left at (213, 55)
Screenshot: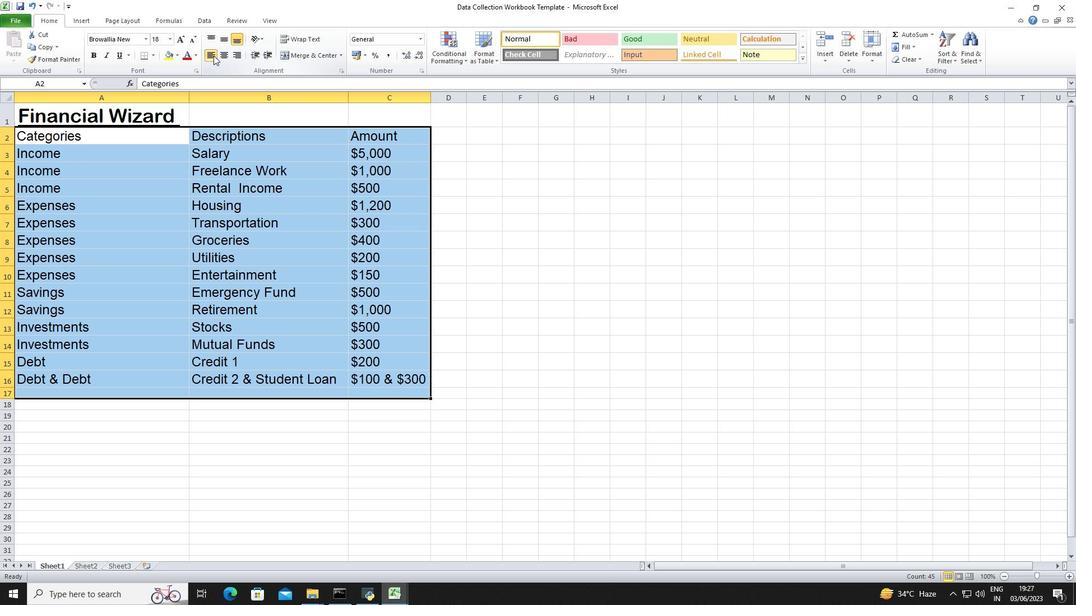 
Action: Mouse pressed left at (213, 55)
Screenshot: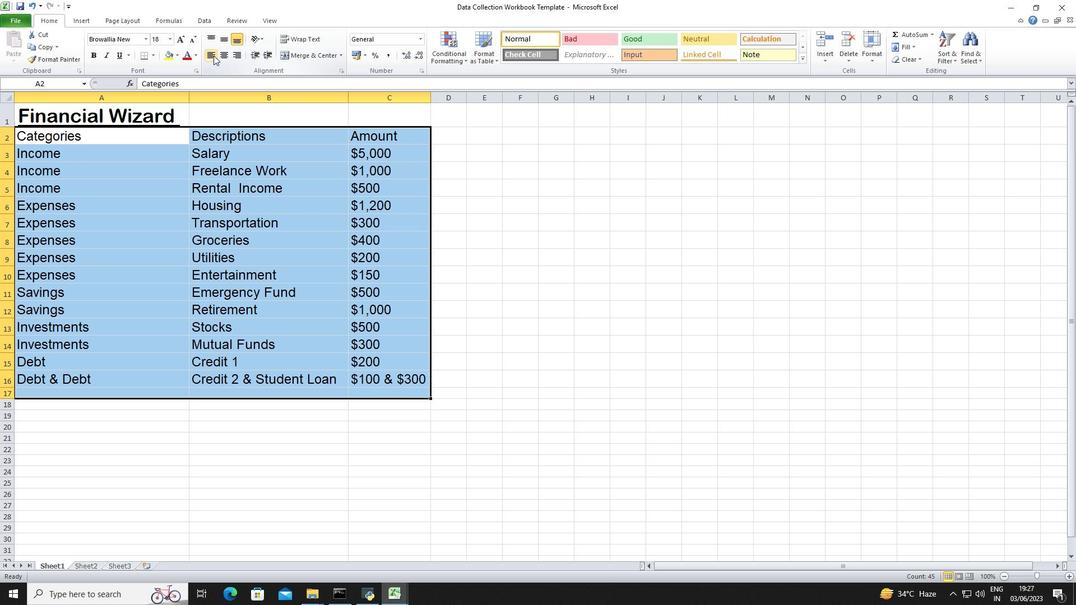 
Action: Mouse moved to (208, 59)
Screenshot: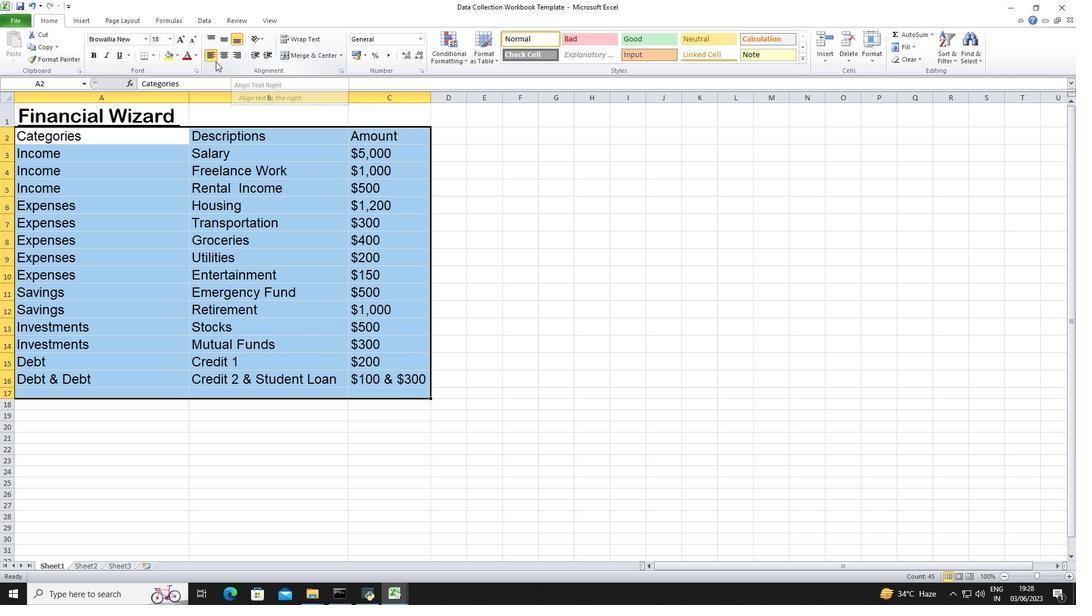 
Action: Mouse pressed left at (208, 59)
Screenshot: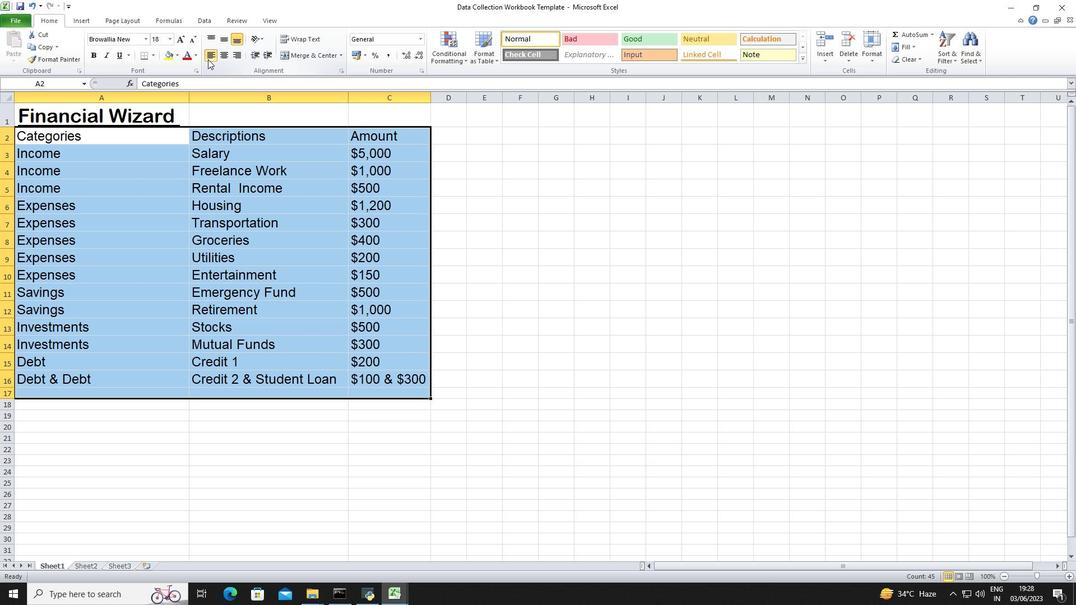 
Action: Mouse moved to (207, 39)
Screenshot: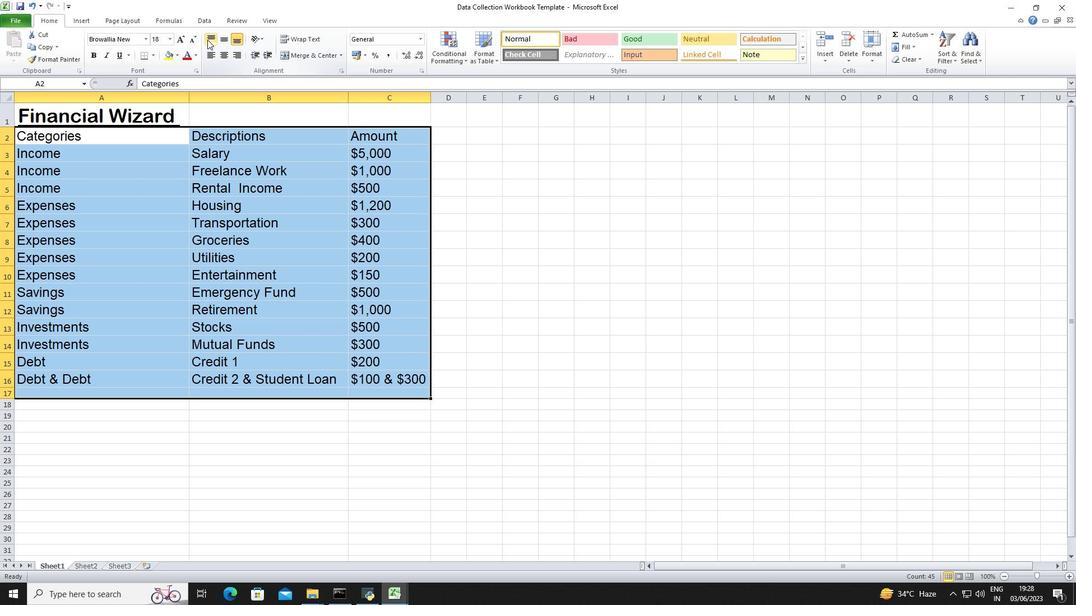 
Action: Mouse pressed left at (207, 39)
Screenshot: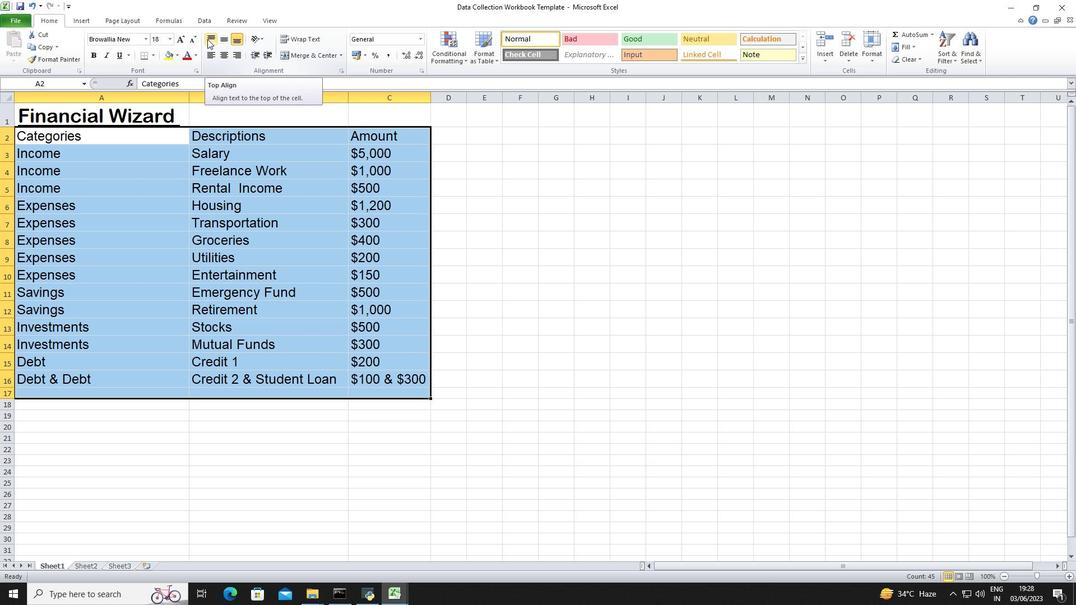 
Action: Mouse moved to (209, 52)
Screenshot: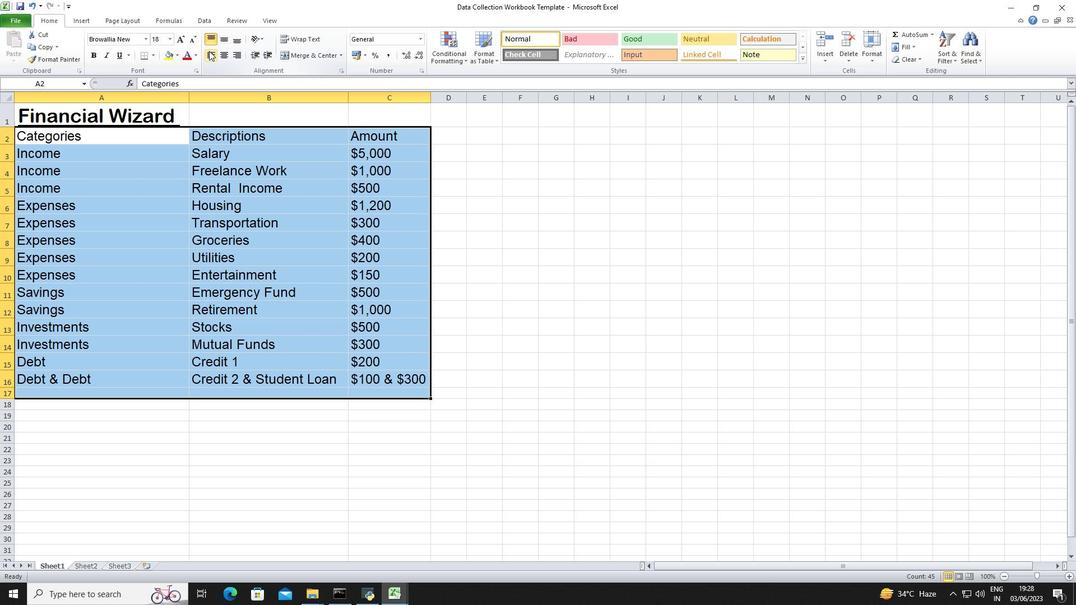 
Action: Mouse pressed left at (209, 52)
Screenshot: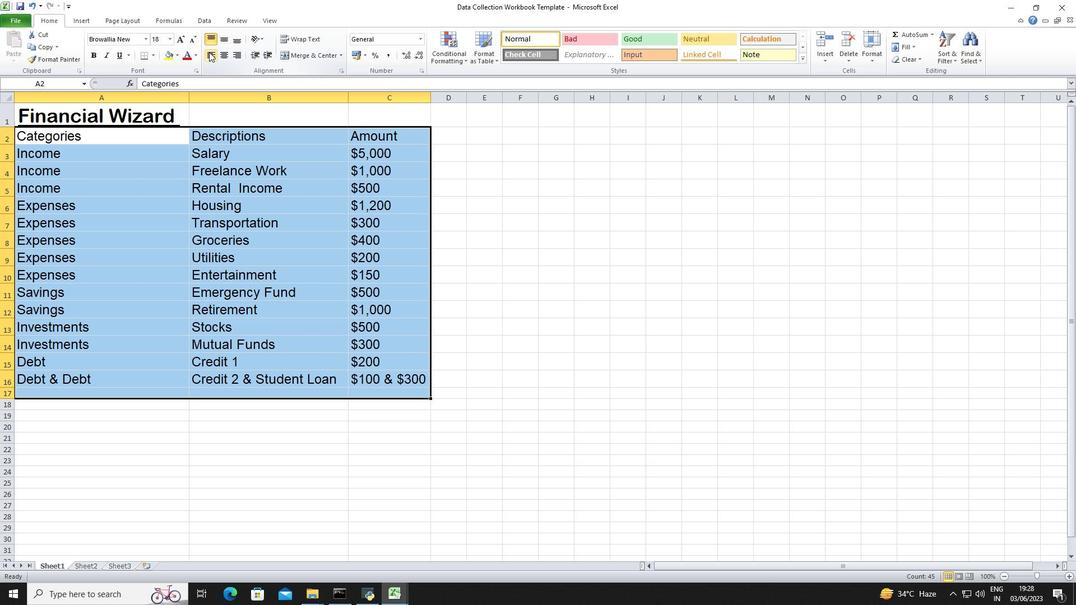 
Action: Mouse pressed left at (209, 52)
Screenshot: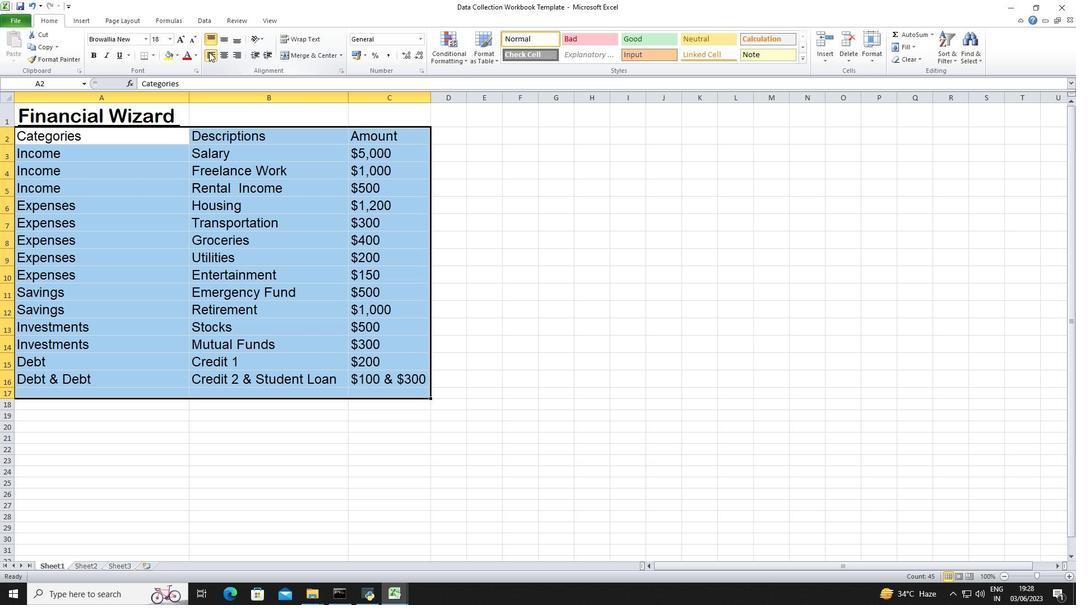 
Action: Mouse moved to (605, 215)
Screenshot: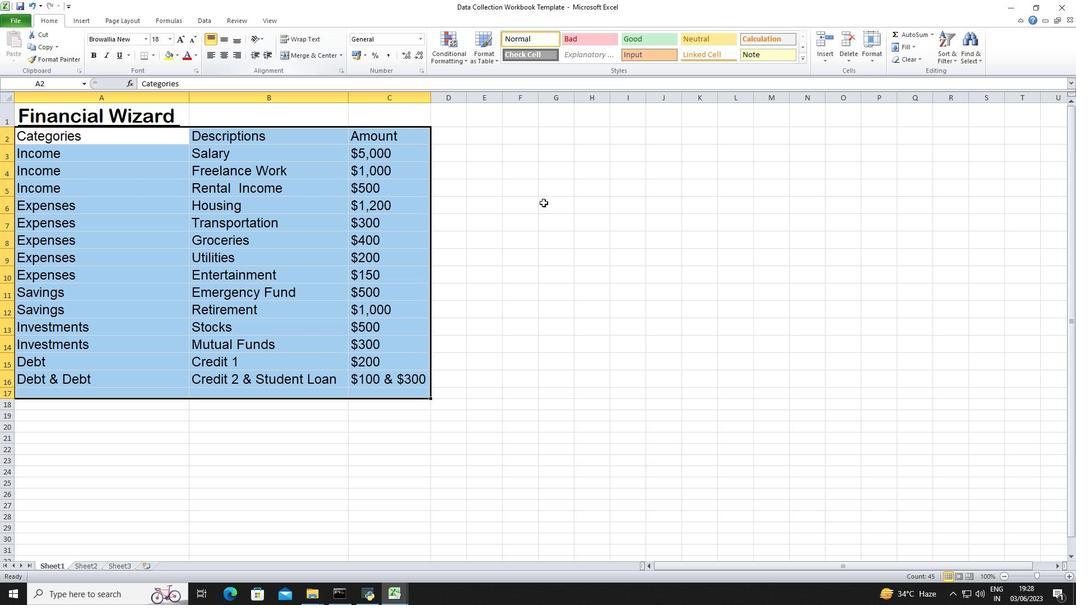 
Action: Mouse pressed left at (605, 215)
Screenshot: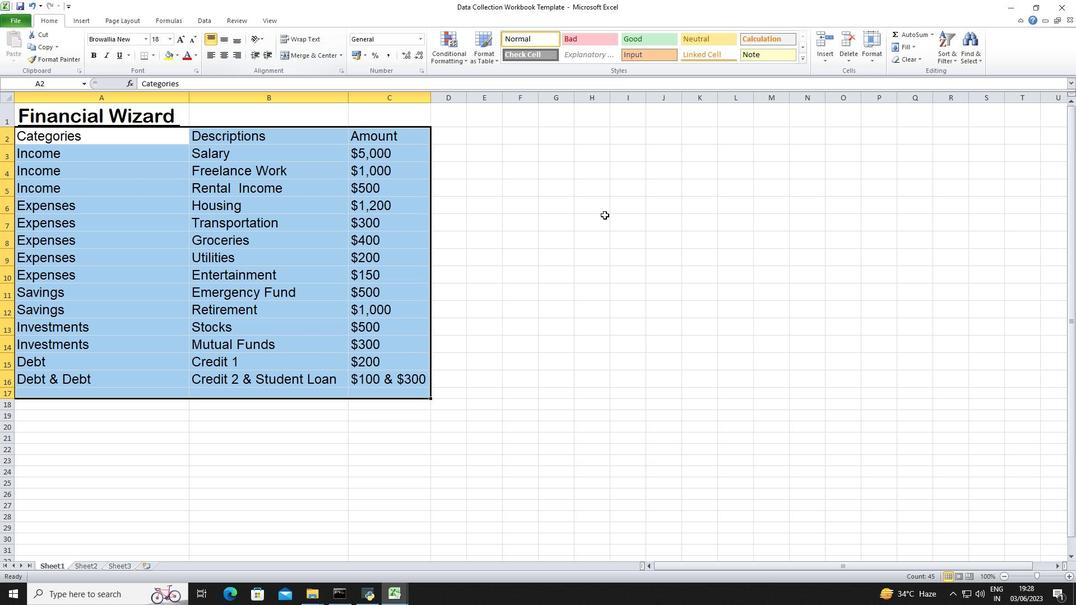 
Action: Mouse pressed left at (605, 215)
Screenshot: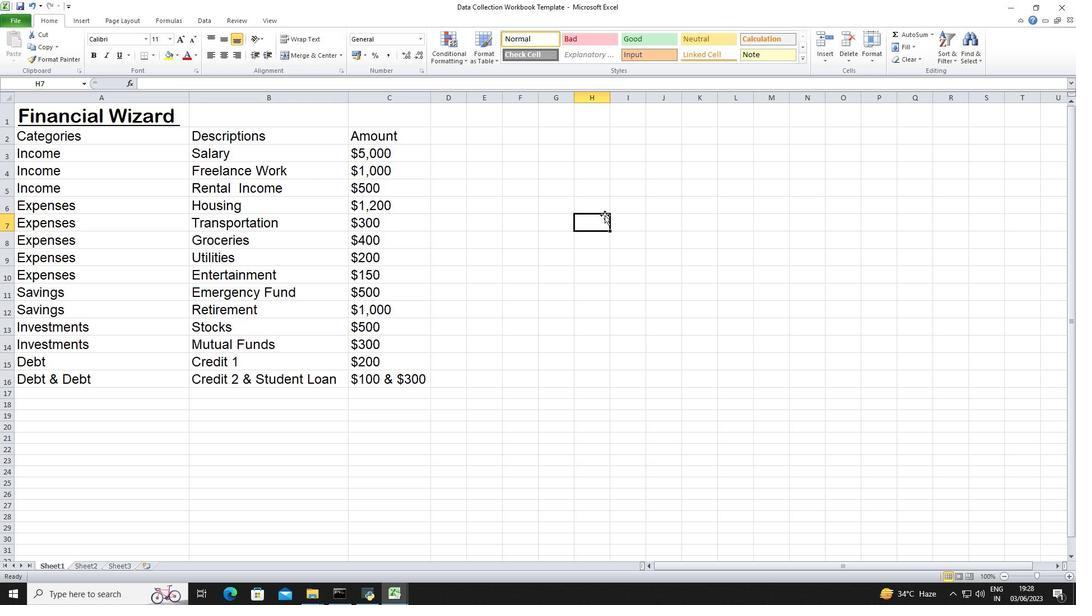 
Action: Mouse moved to (302, 300)
Screenshot: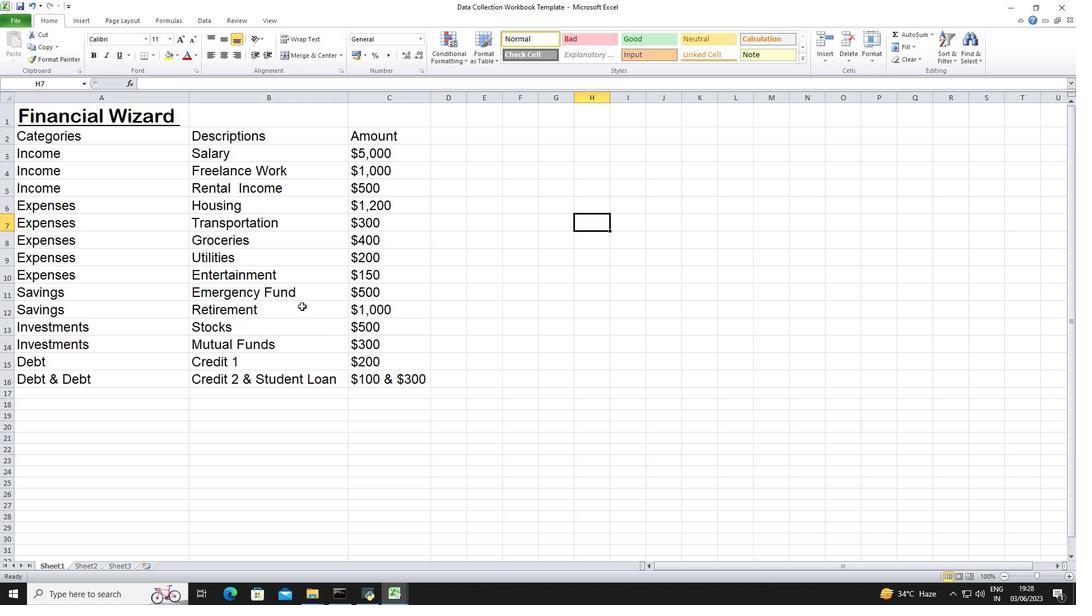 
Action: Mouse scrolled (302, 301) with delta (0, 0)
Screenshot: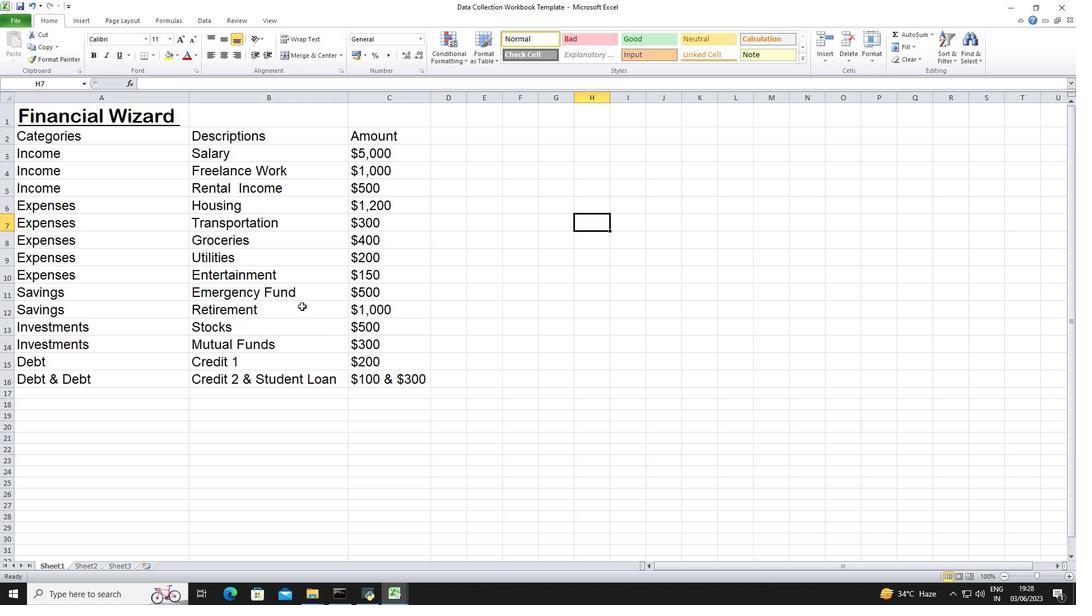 
Action: Mouse moved to (302, 300)
Screenshot: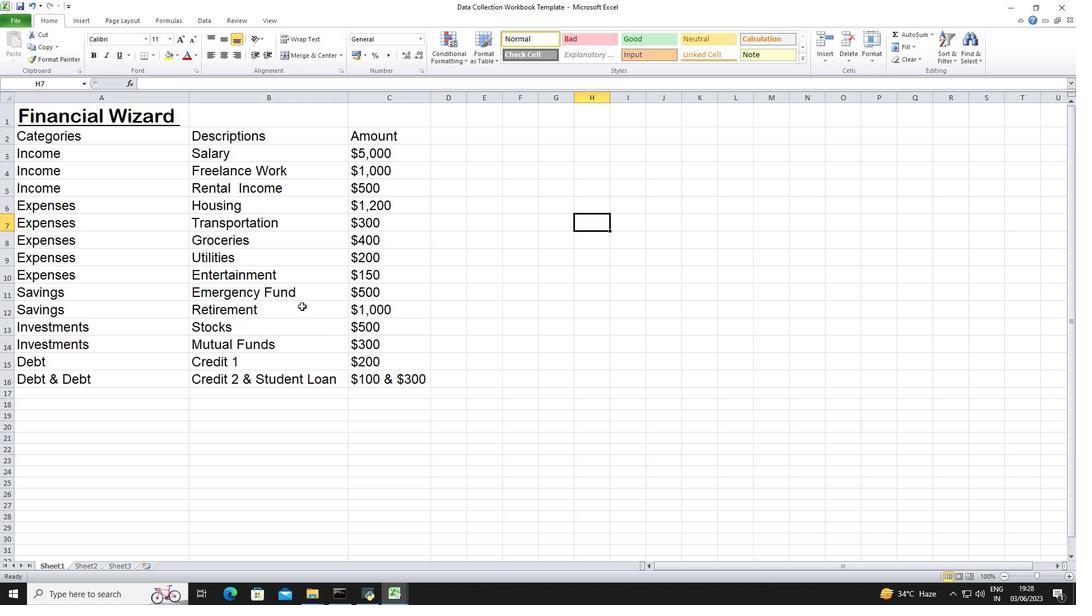 
Action: Mouse scrolled (302, 301) with delta (0, 0)
Screenshot: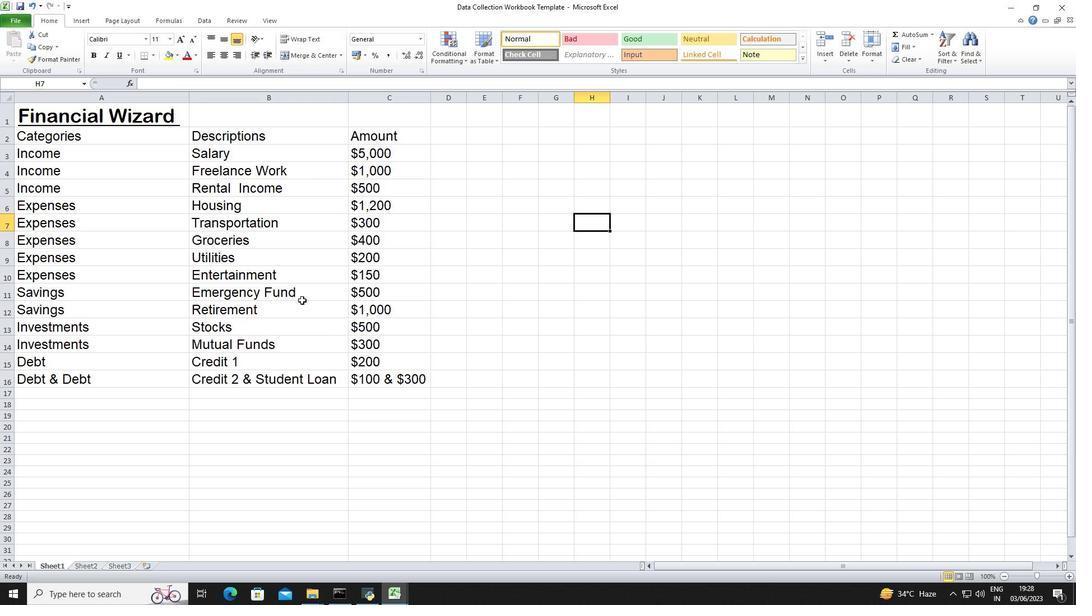
Action: Mouse scrolled (302, 301) with delta (0, 0)
Screenshot: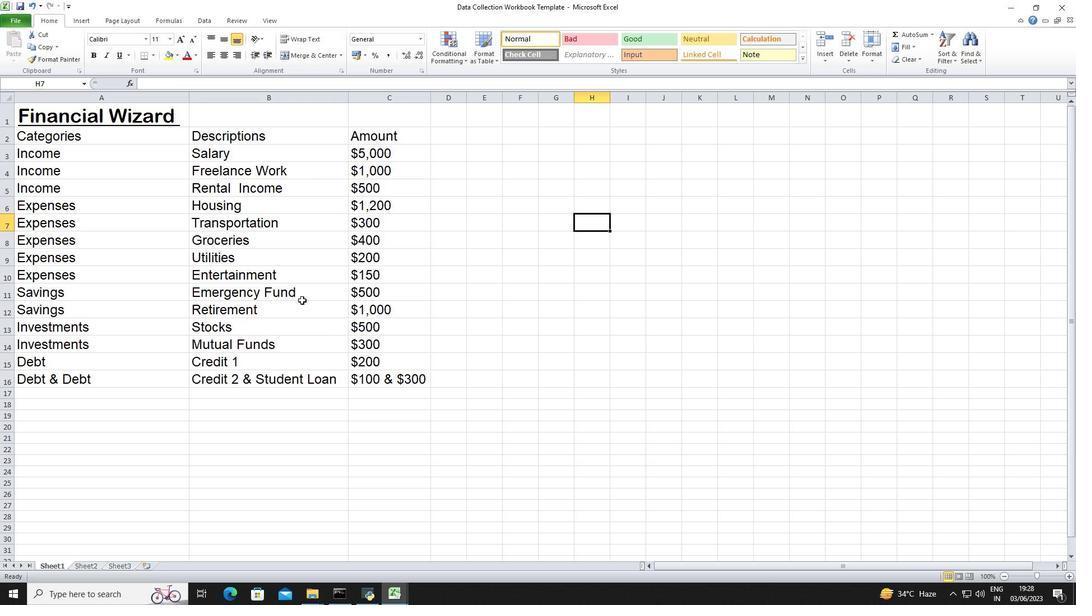 
Action: Mouse moved to (13, 22)
Screenshot: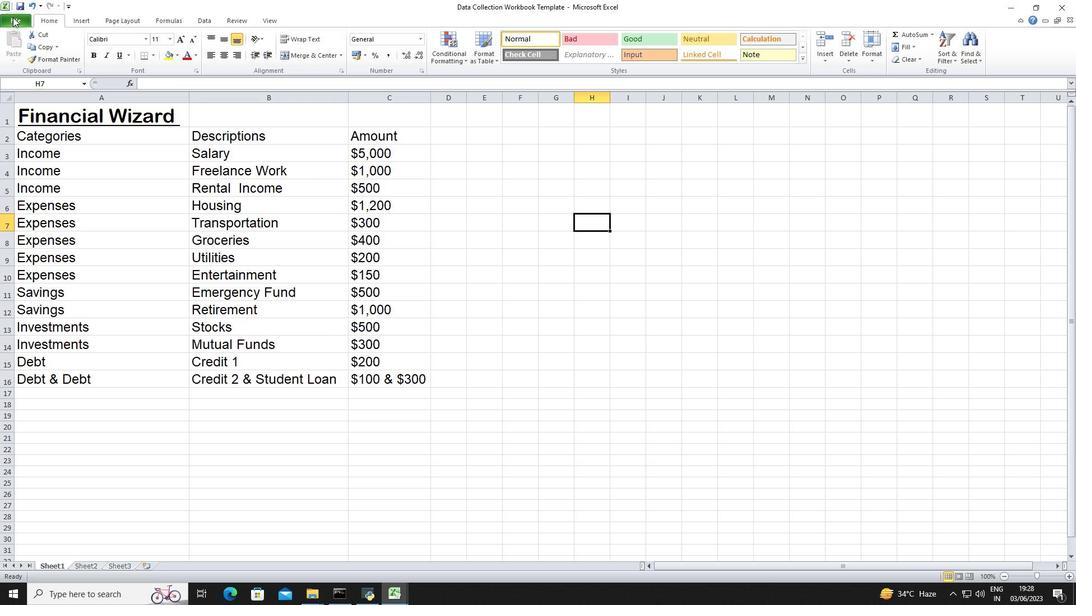 
Action: Mouse pressed left at (13, 22)
Screenshot: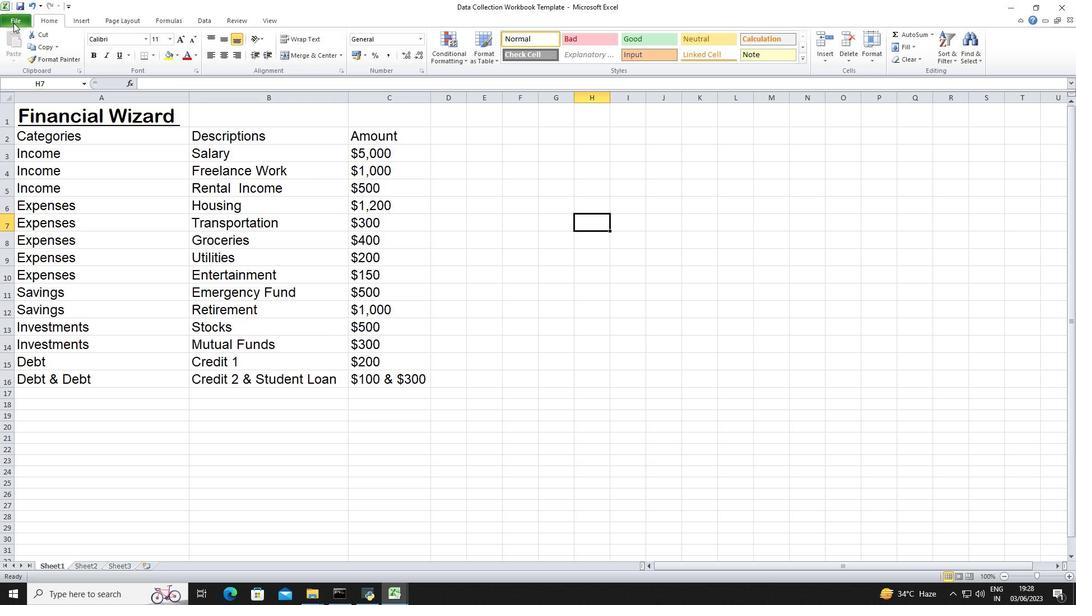 
Action: Mouse moved to (25, 38)
Screenshot: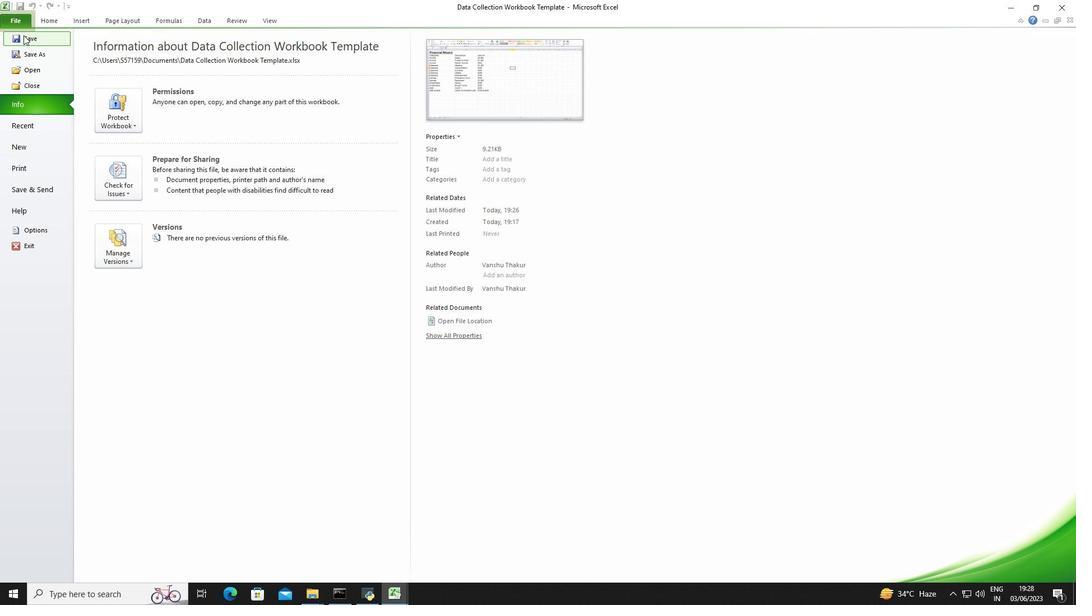 
Action: Mouse pressed left at (25, 38)
Screenshot: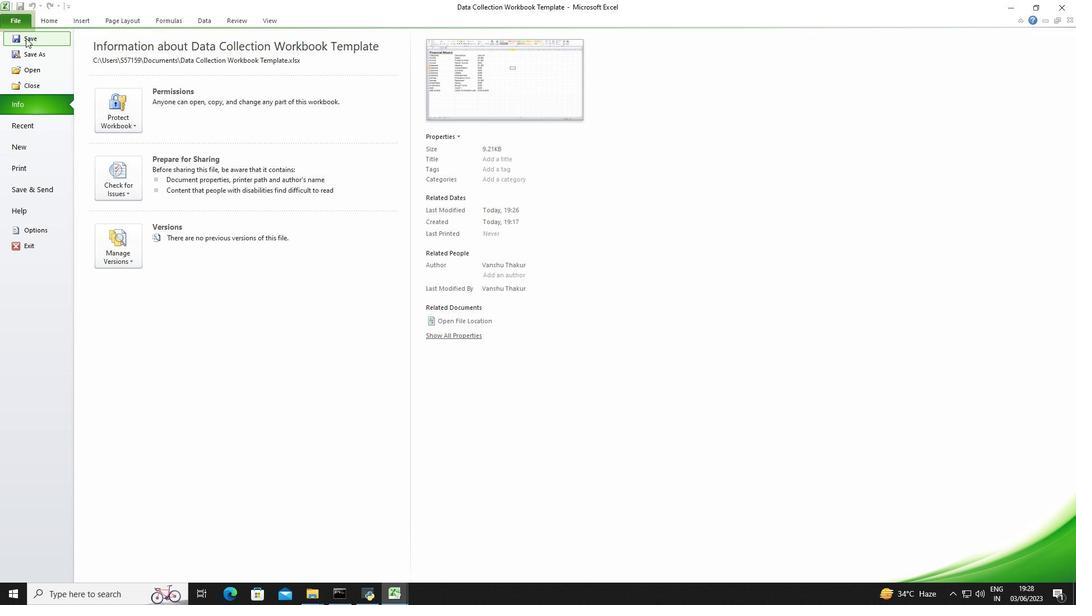 
Action: Mouse moved to (351, 211)
Screenshot: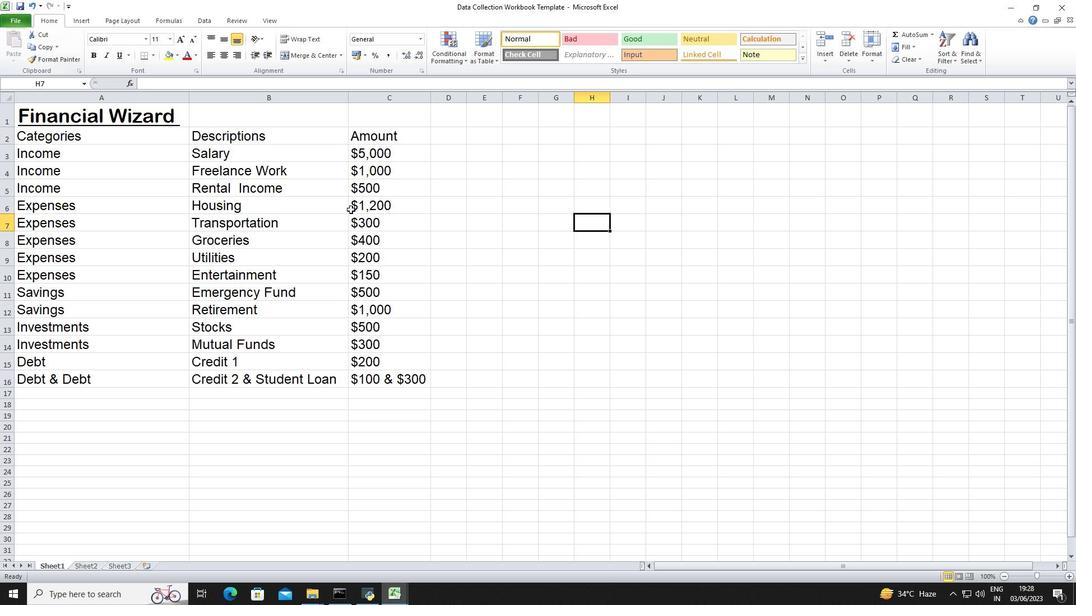 
